 Task: Search one way flight ticket for 1 adult, 1 child, 1 infant in seat in premium economy from Lihue, Kauai: Lihue Airport to Greensboro: Piedmont Triad International Airport on 5-1-2023. Choice of flights is Alaska. Number of bags: 6 checked bags. Price is upto 76000. Outbound departure time preference is 20:45.
Action: Mouse moved to (238, 190)
Screenshot: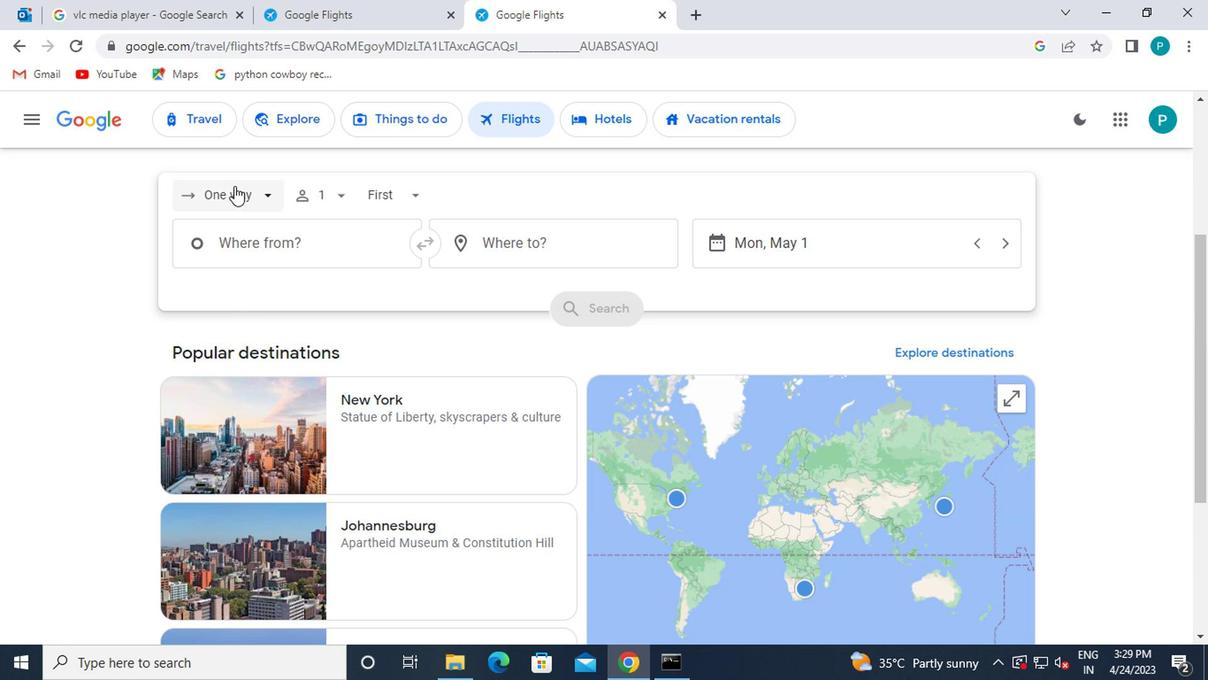
Action: Mouse pressed left at (238, 190)
Screenshot: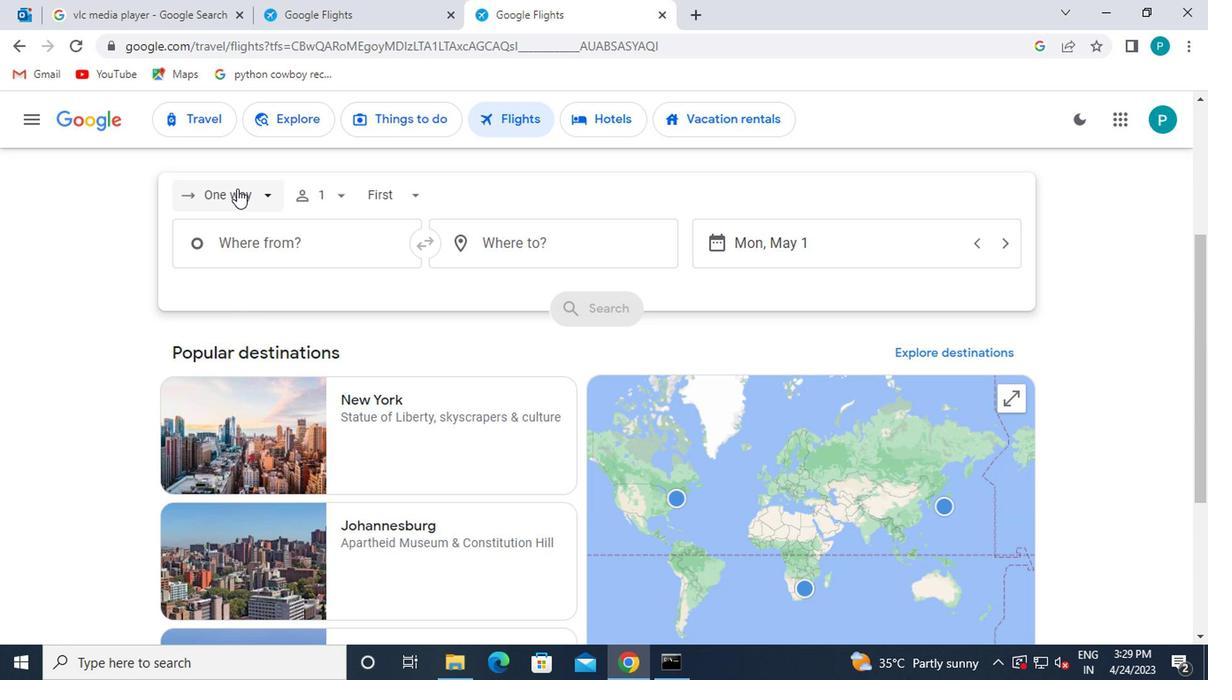 
Action: Mouse moved to (262, 285)
Screenshot: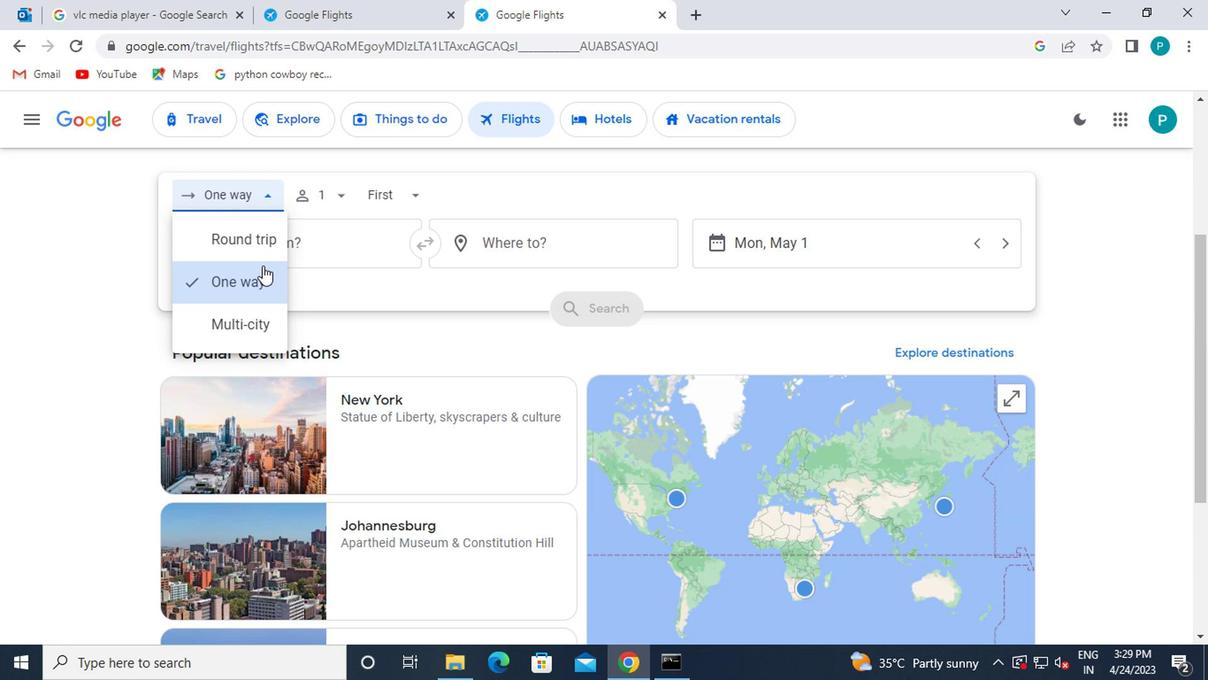 
Action: Mouse pressed left at (262, 285)
Screenshot: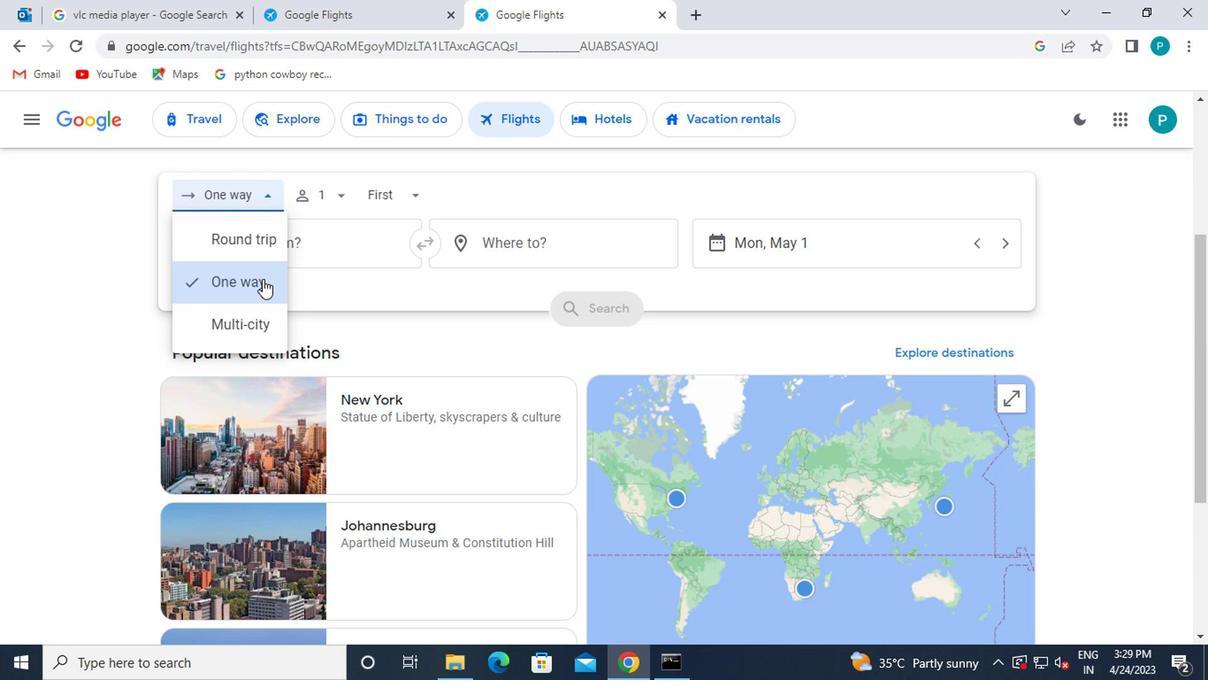
Action: Mouse moved to (331, 200)
Screenshot: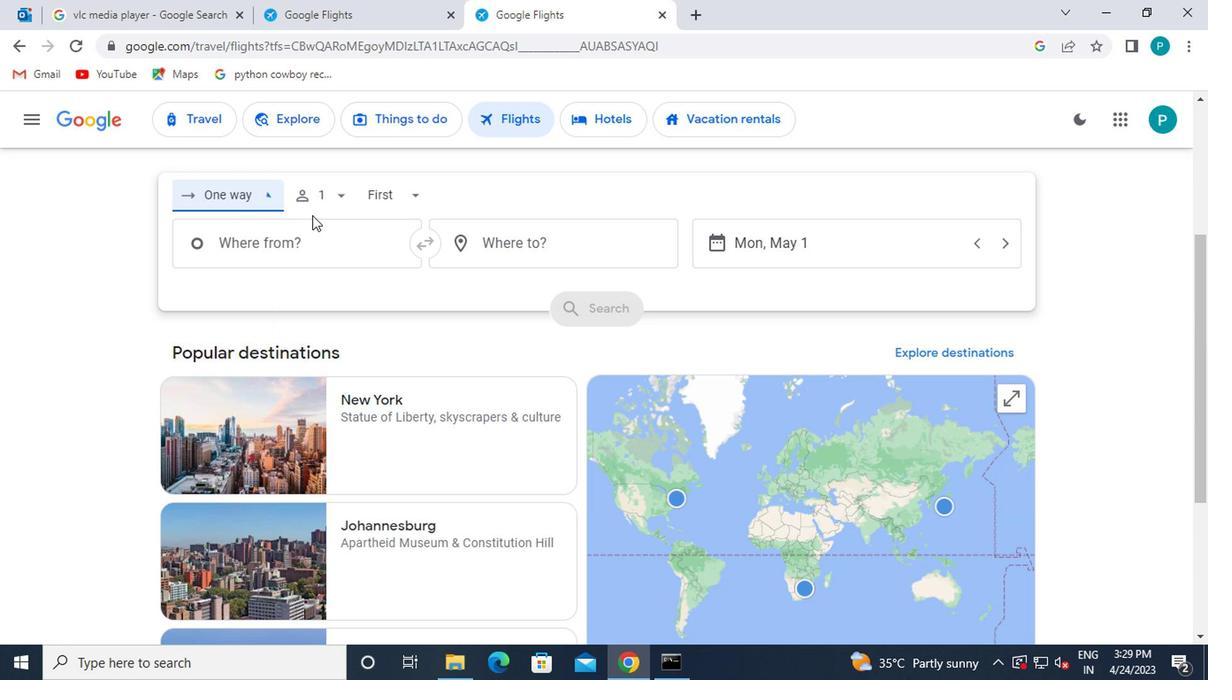 
Action: Mouse pressed left at (331, 200)
Screenshot: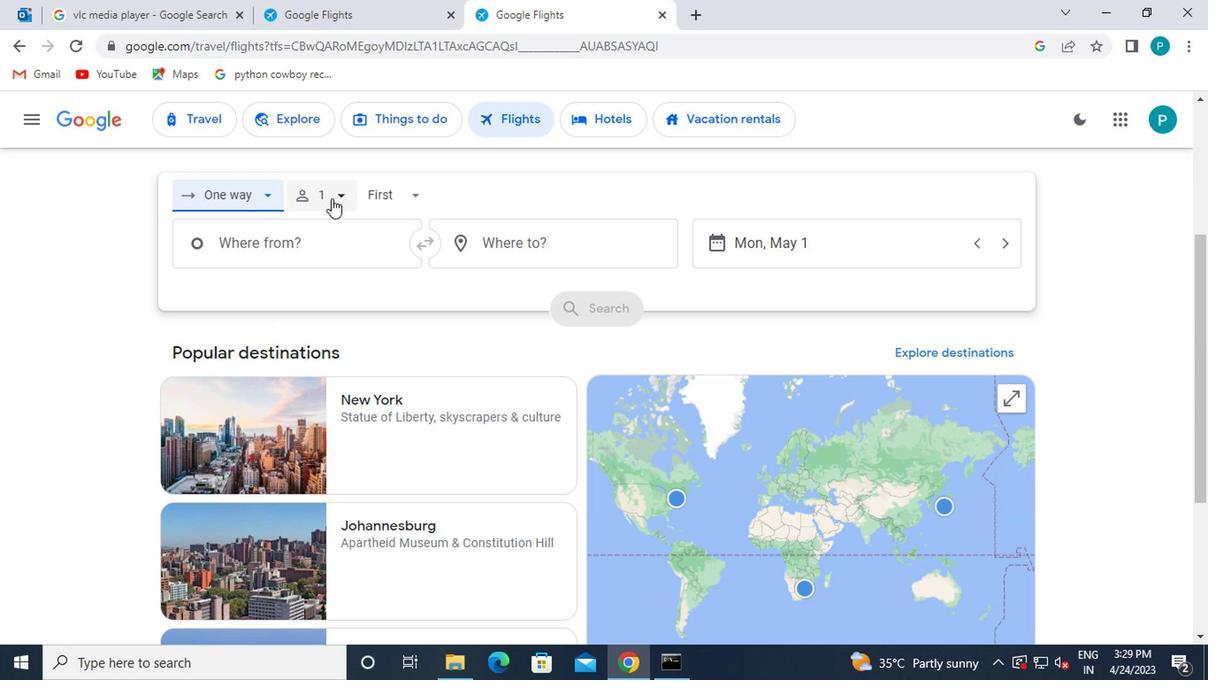 
Action: Mouse moved to (476, 289)
Screenshot: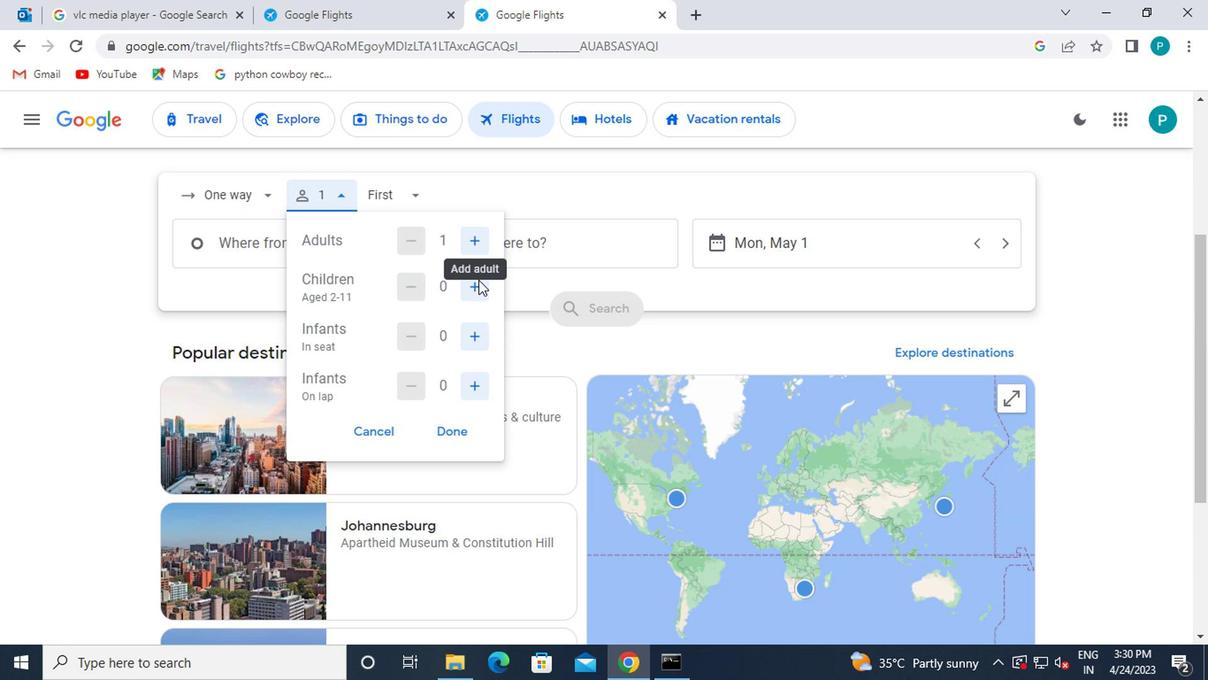 
Action: Mouse pressed left at (476, 289)
Screenshot: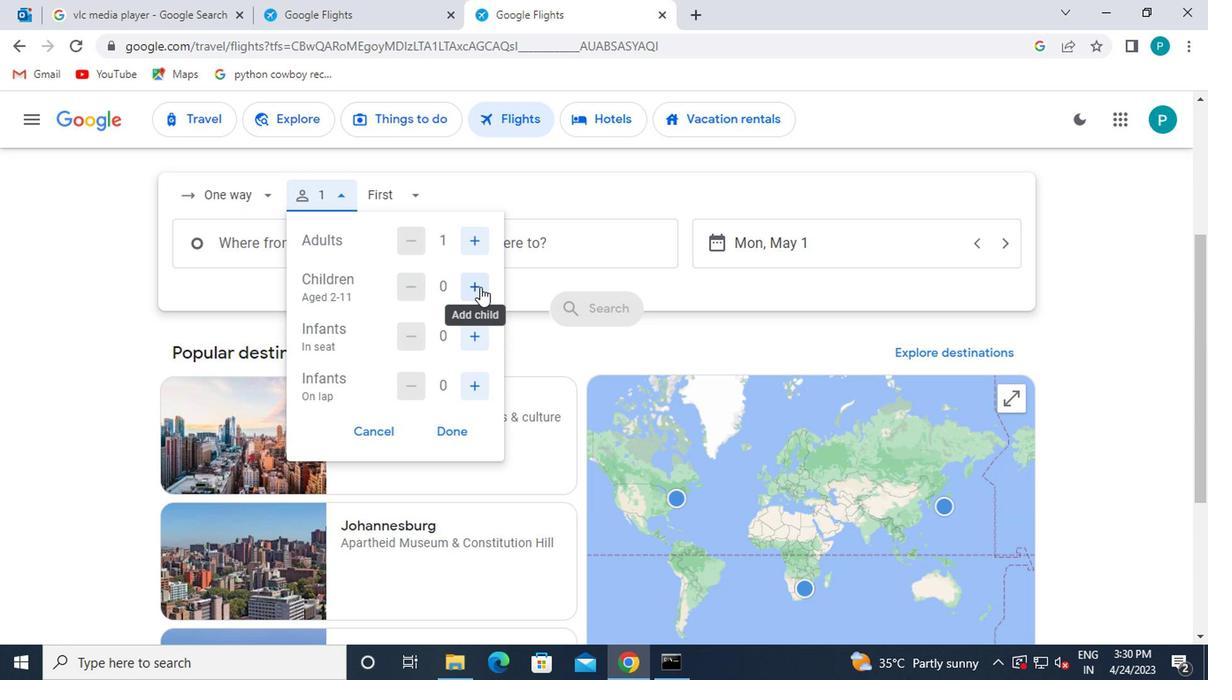 
Action: Mouse moved to (485, 332)
Screenshot: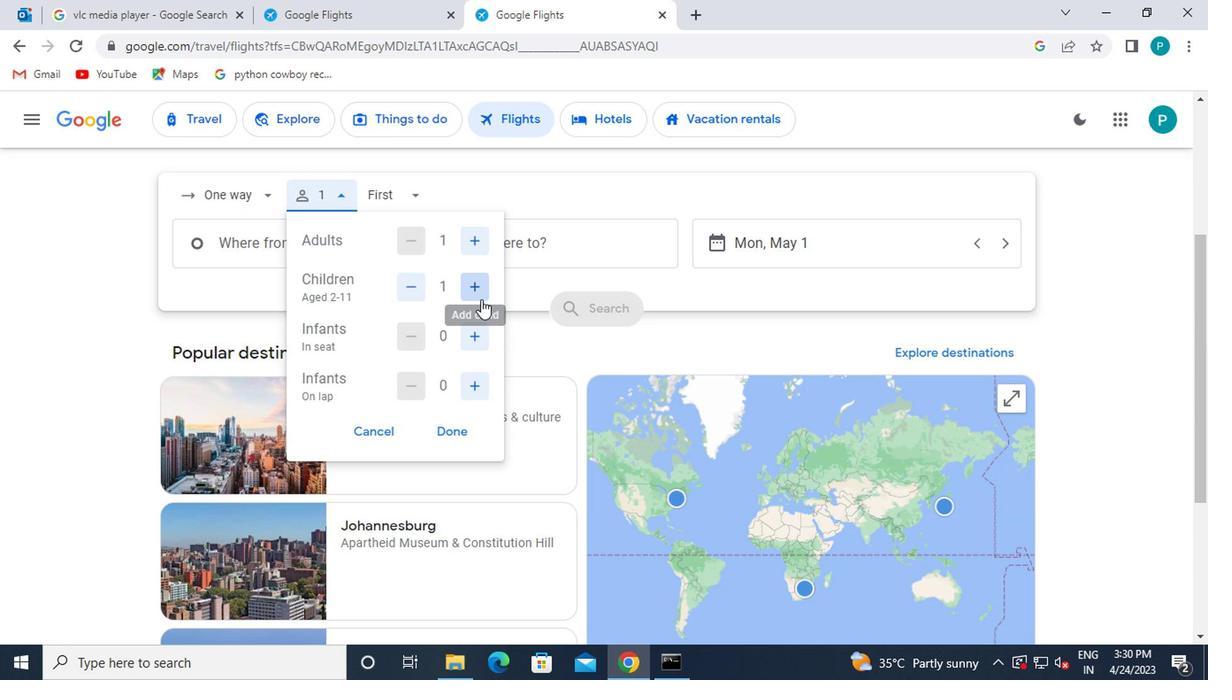 
Action: Mouse pressed left at (485, 332)
Screenshot: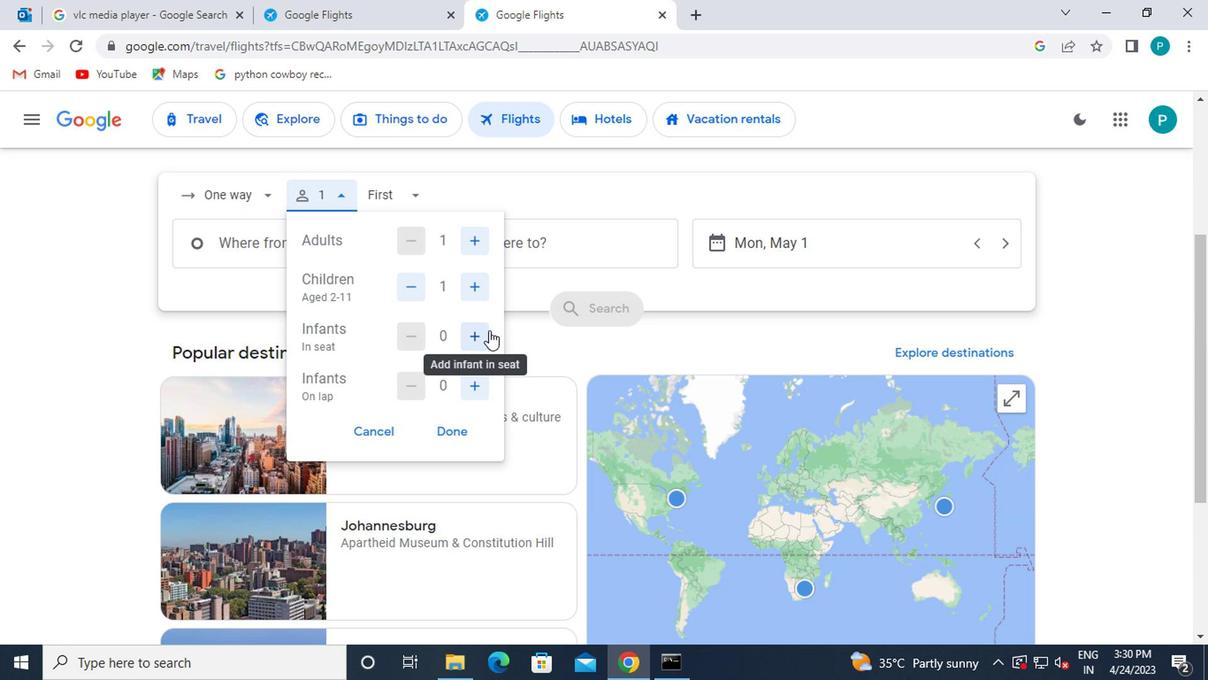 
Action: Mouse moved to (454, 428)
Screenshot: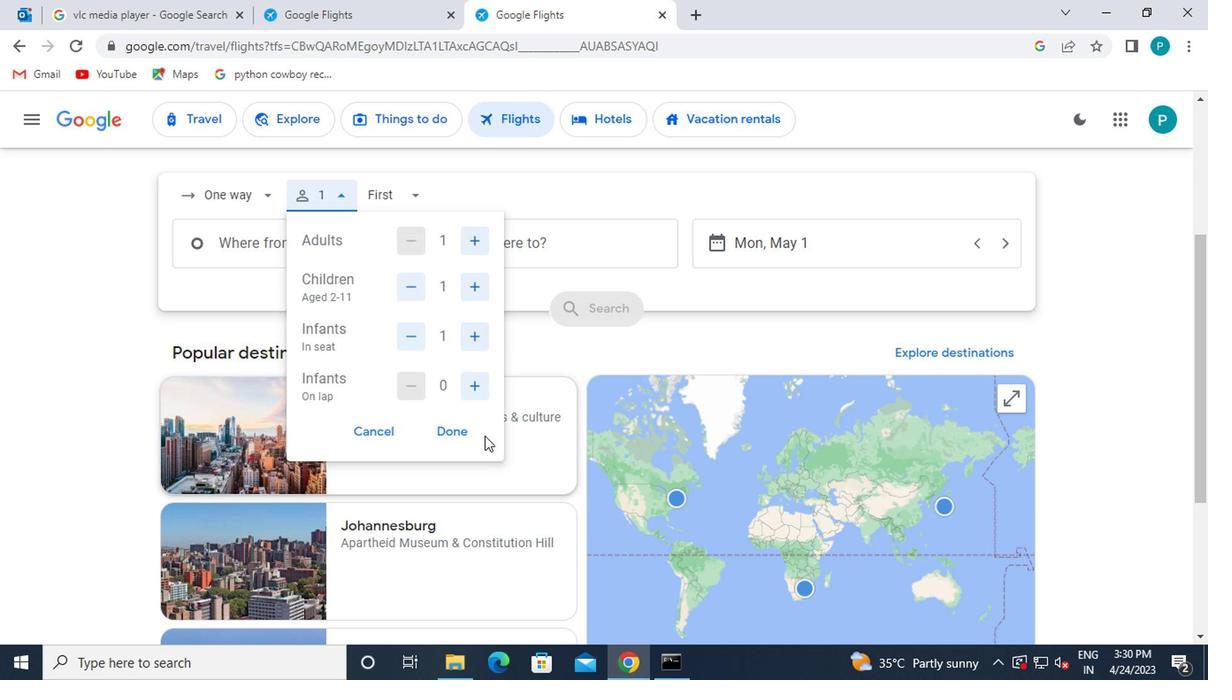 
Action: Mouse pressed left at (454, 428)
Screenshot: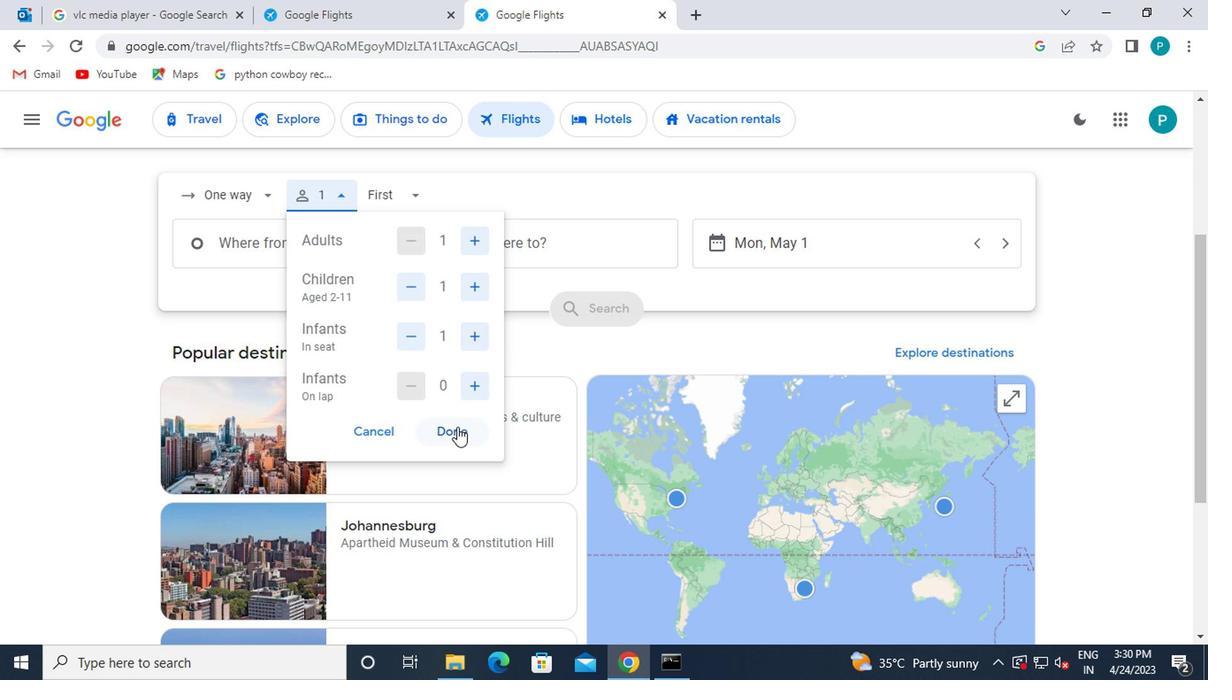 
Action: Mouse moved to (405, 183)
Screenshot: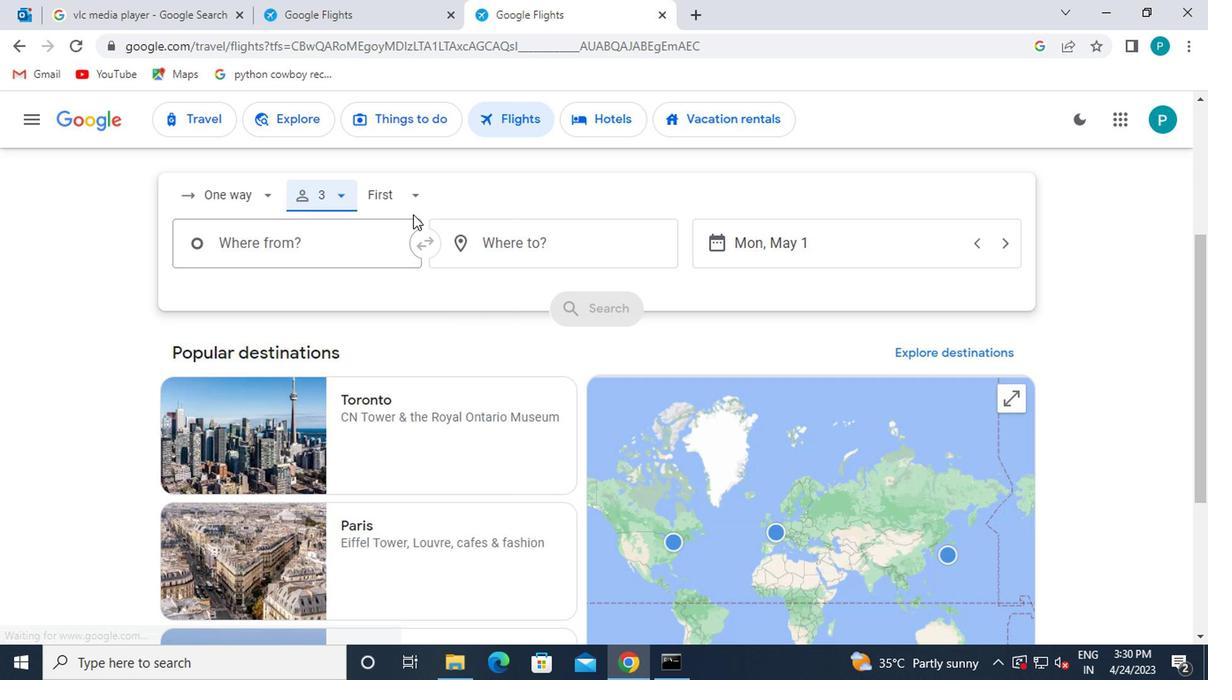 
Action: Mouse pressed left at (405, 183)
Screenshot: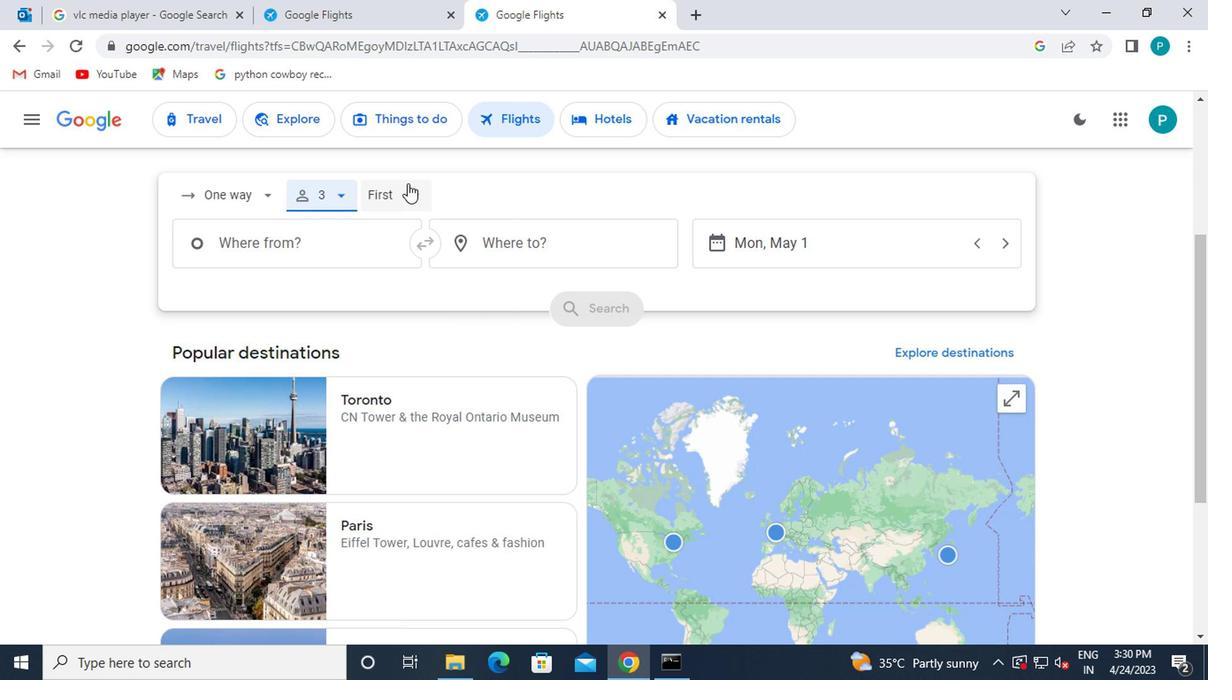 
Action: Mouse moved to (455, 276)
Screenshot: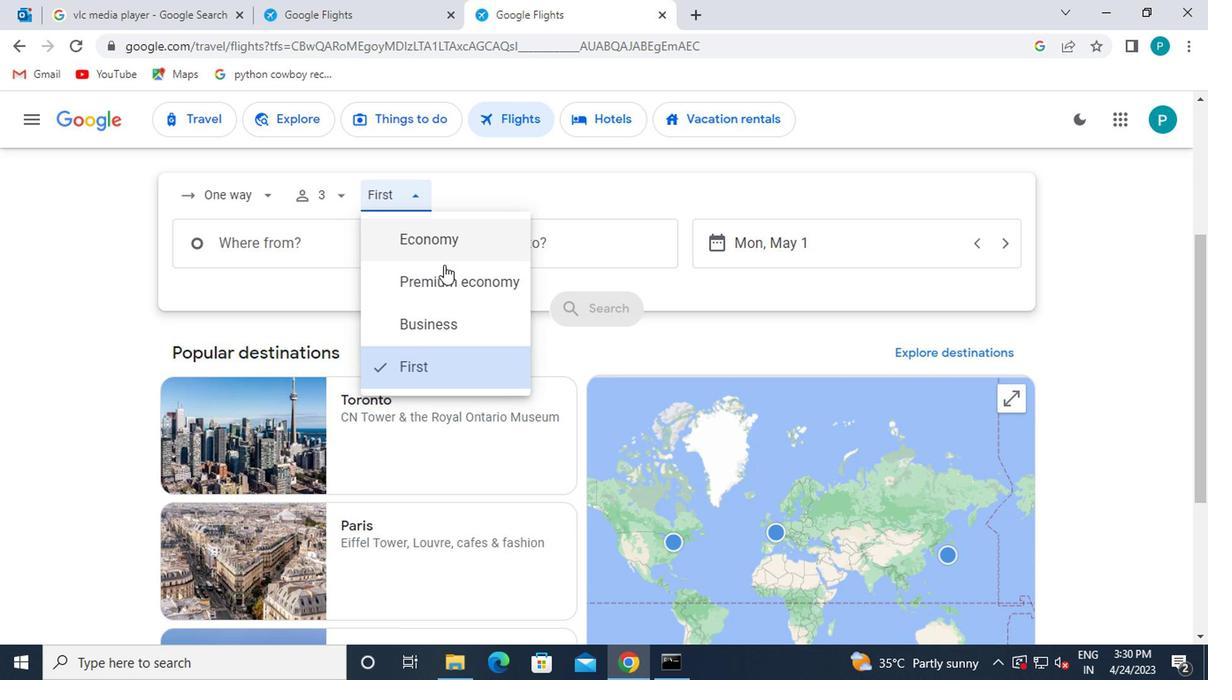 
Action: Mouse pressed left at (455, 276)
Screenshot: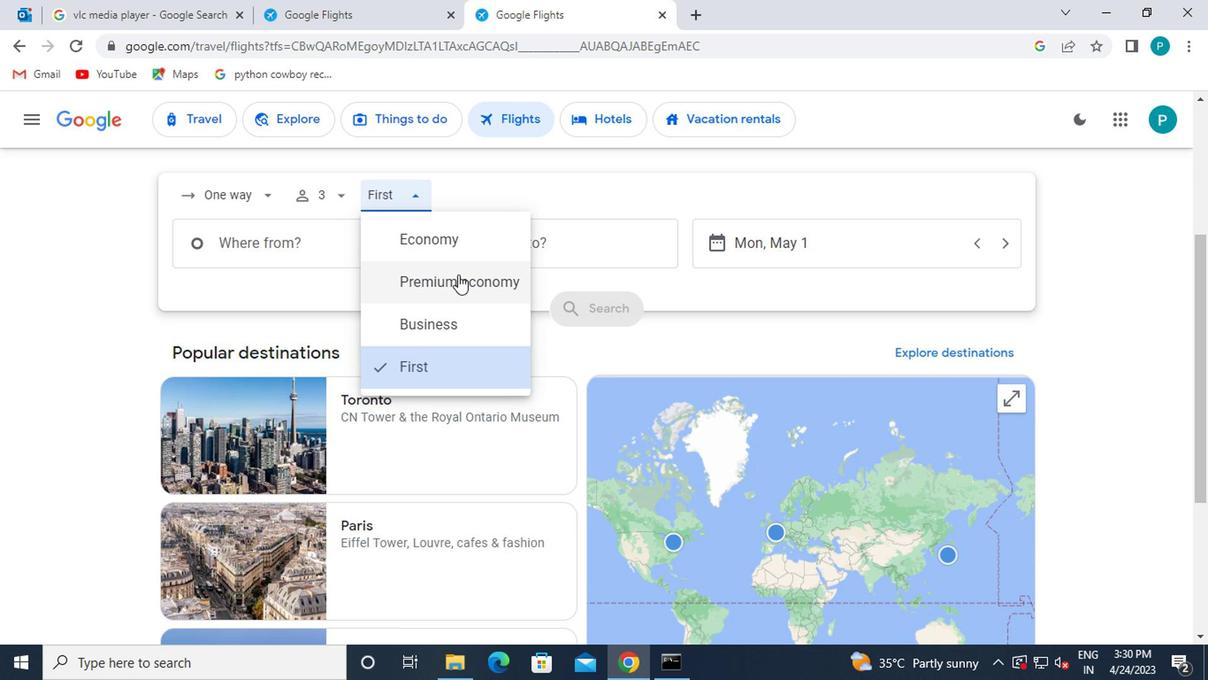 
Action: Mouse moved to (304, 241)
Screenshot: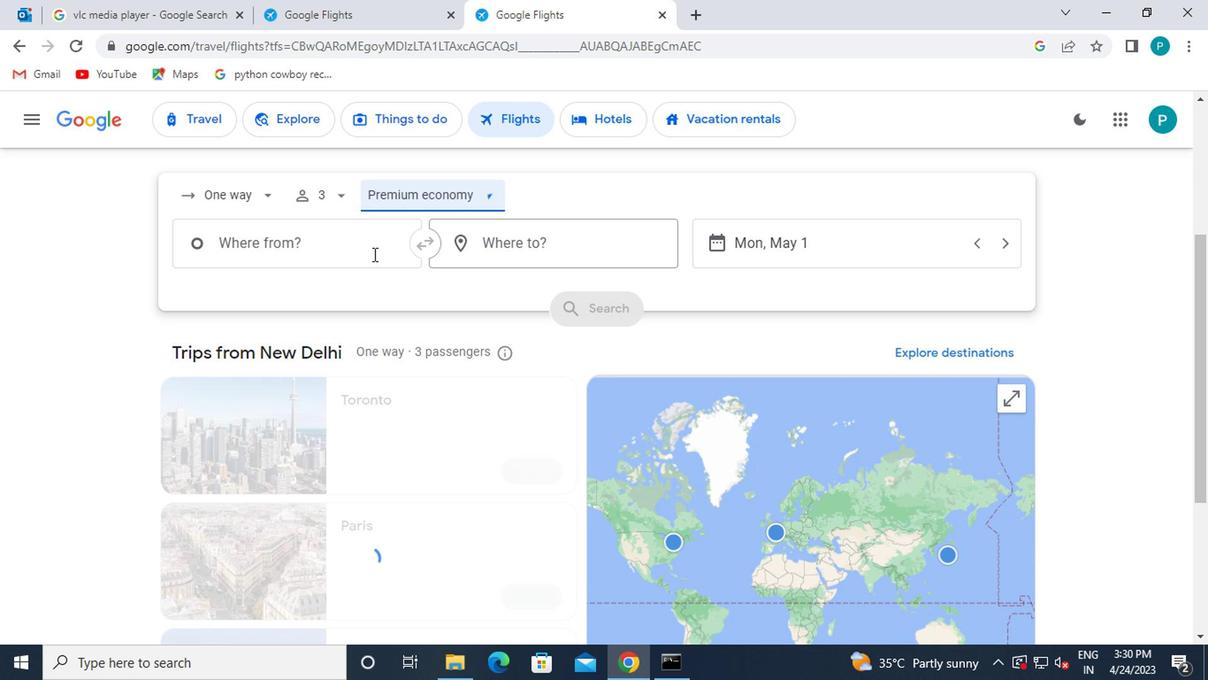 
Action: Mouse pressed left at (304, 241)
Screenshot: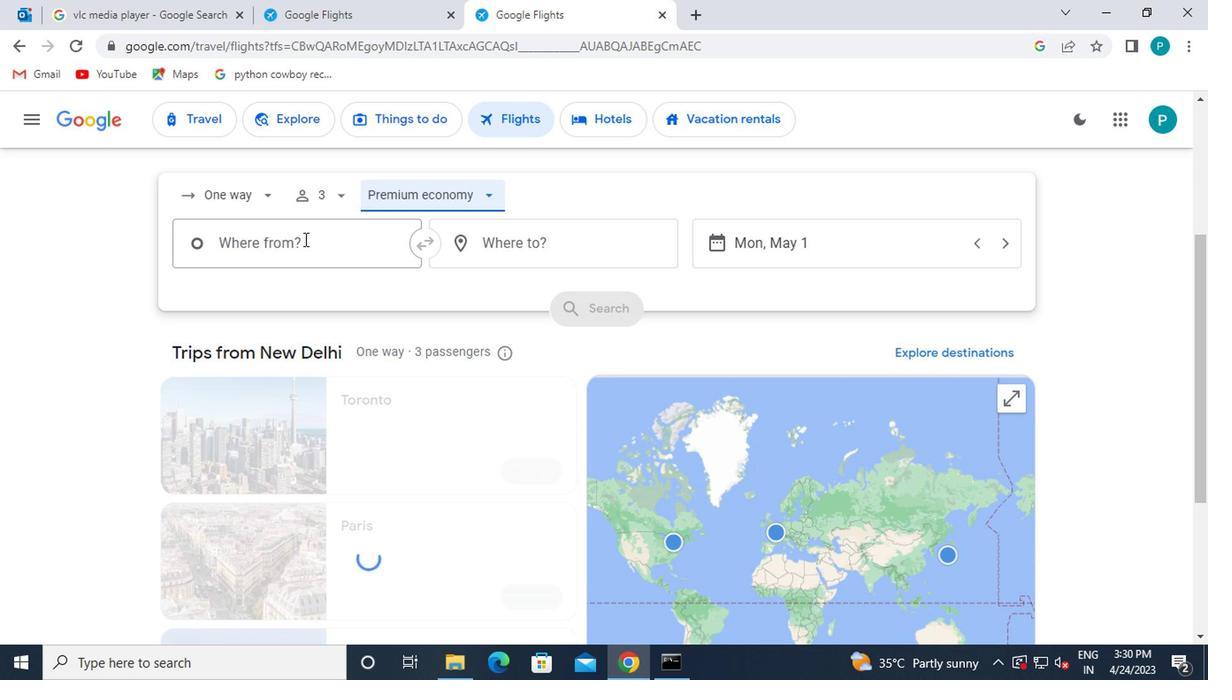 
Action: Key pressed <Key.caps_lock>l<Key.caps_lock>hue<Key.backspace><Key.backspace><Key.backspace>ihue
Screenshot: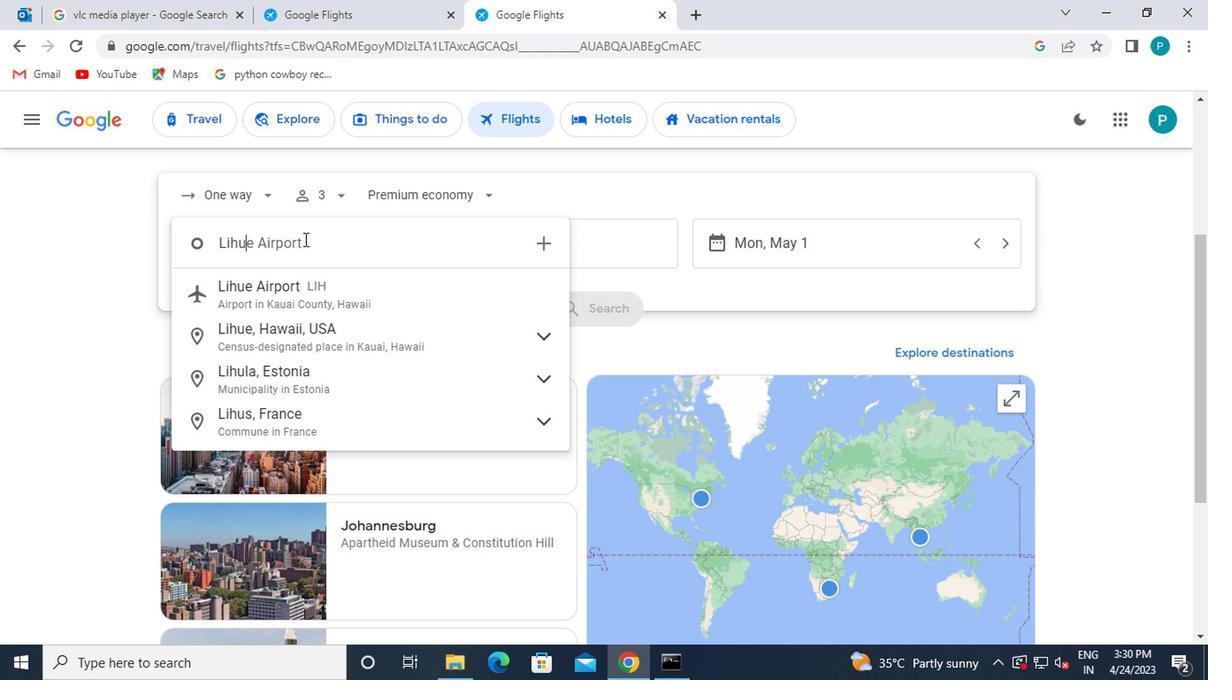 
Action: Mouse moved to (317, 295)
Screenshot: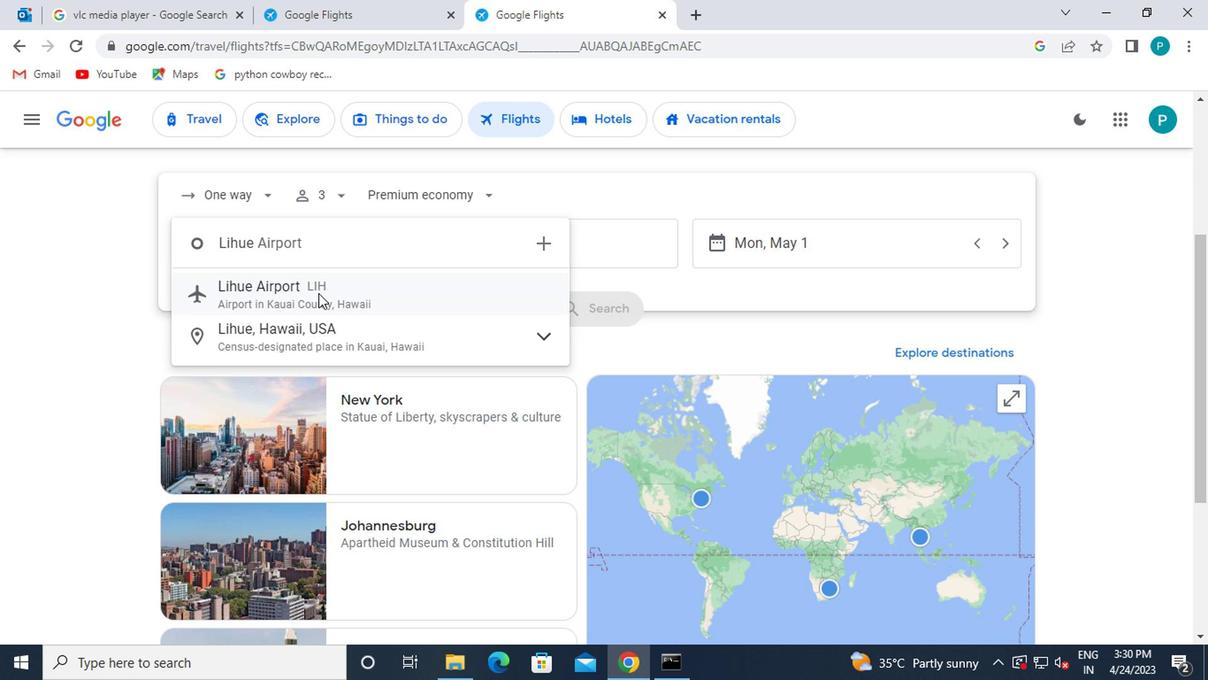 
Action: Mouse pressed left at (317, 295)
Screenshot: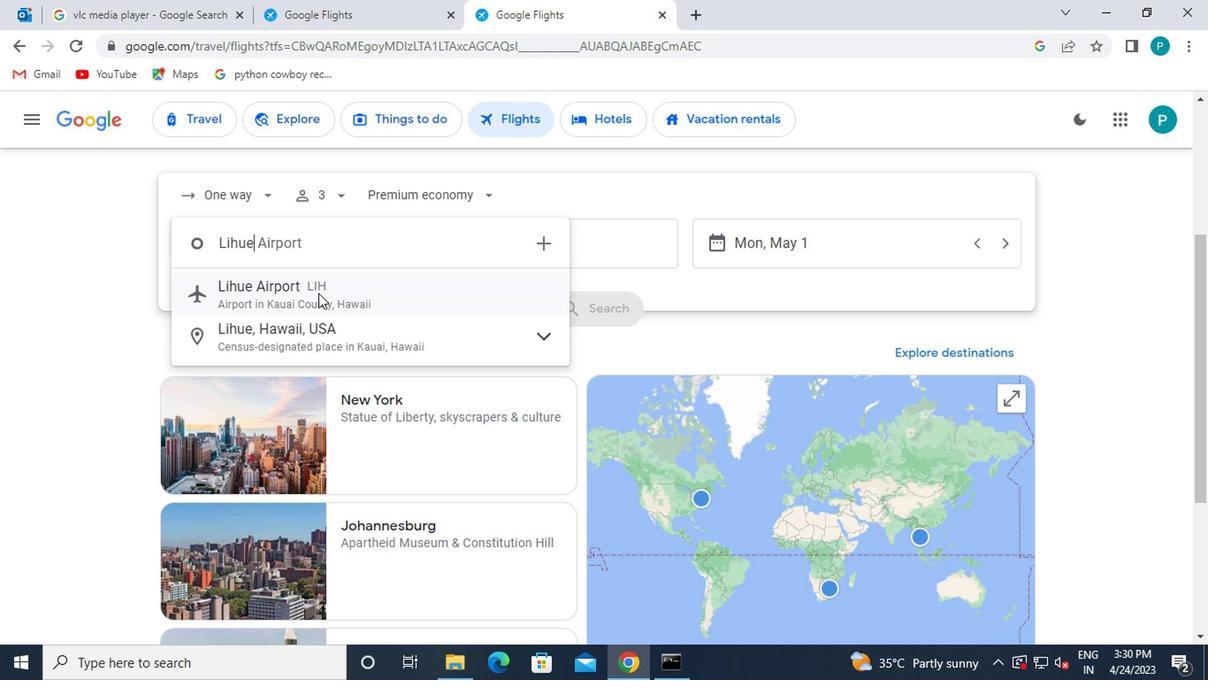 
Action: Mouse moved to (592, 251)
Screenshot: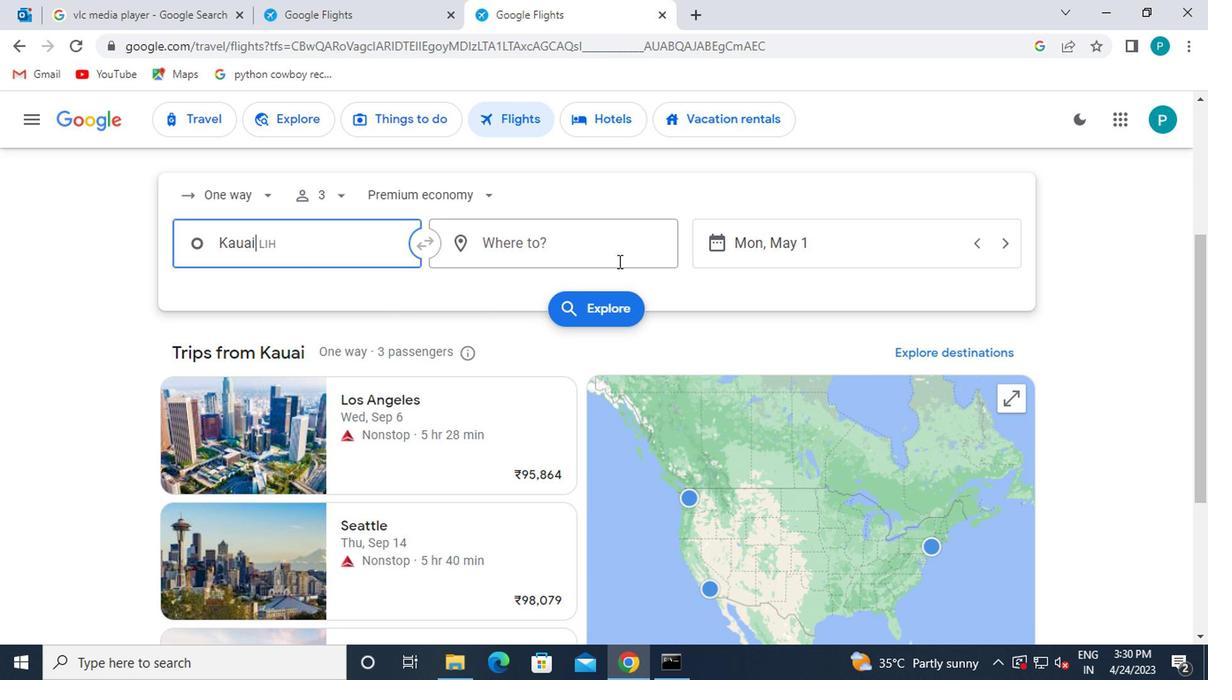 
Action: Mouse pressed left at (592, 251)
Screenshot: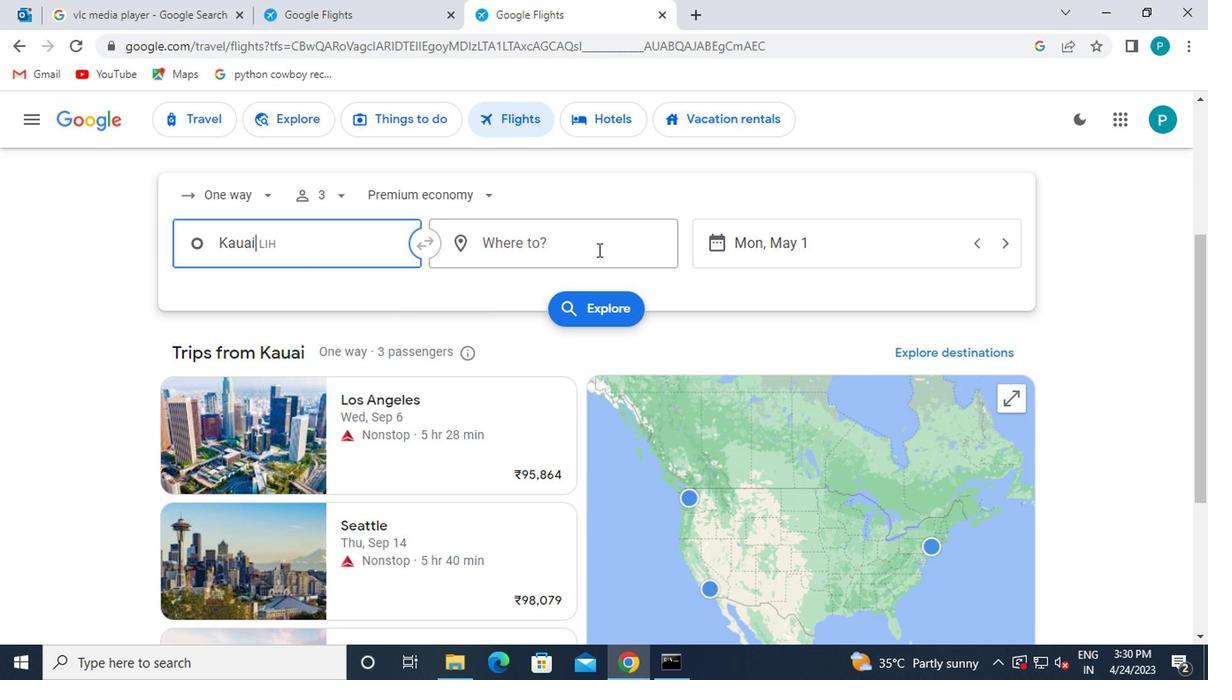 
Action: Mouse moved to (592, 249)
Screenshot: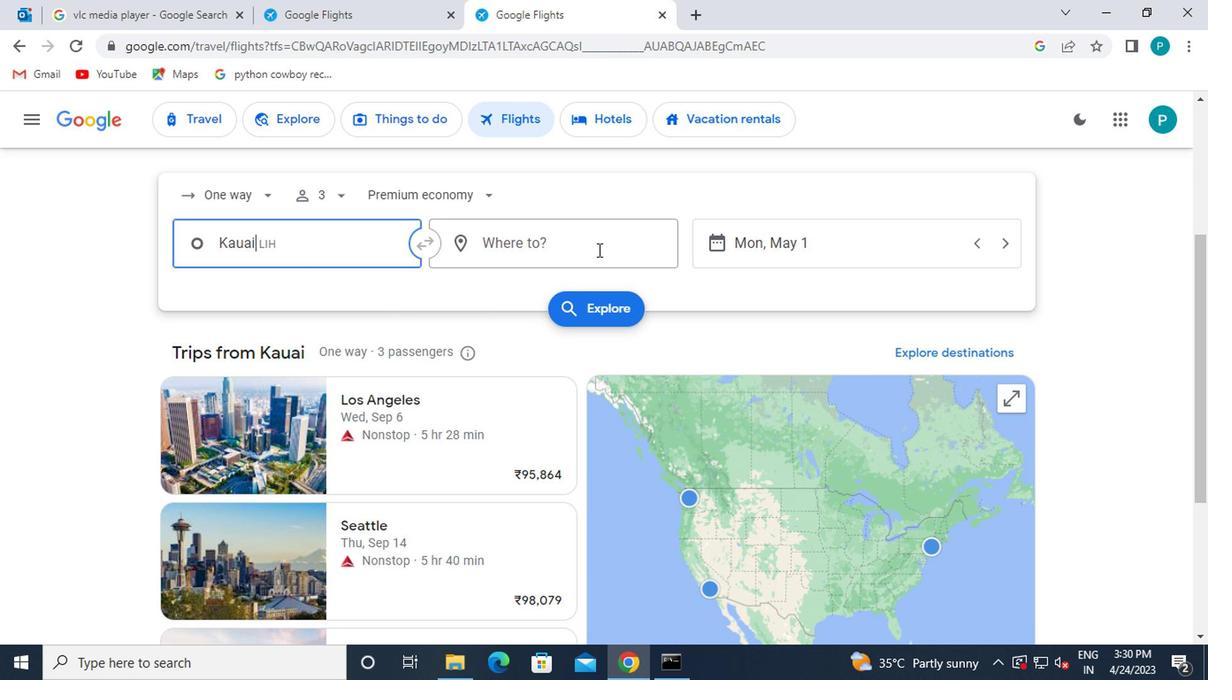 
Action: Key pressed greens
Screenshot: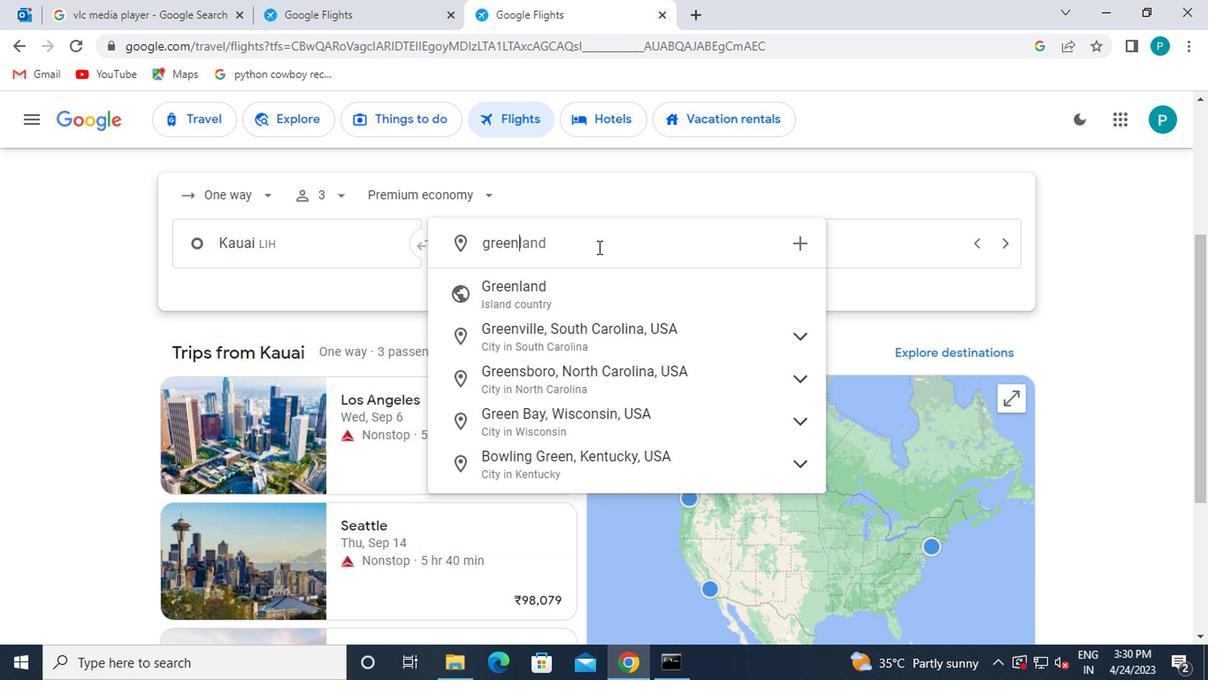 
Action: Mouse moved to (654, 345)
Screenshot: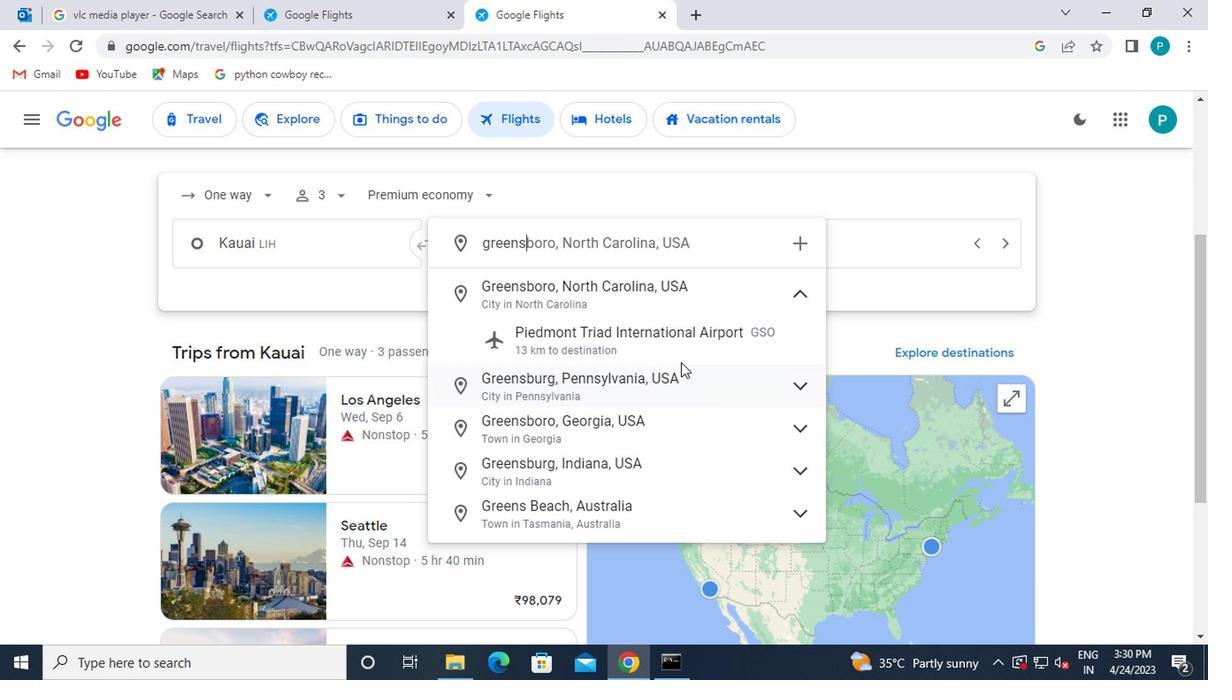 
Action: Mouse pressed left at (654, 345)
Screenshot: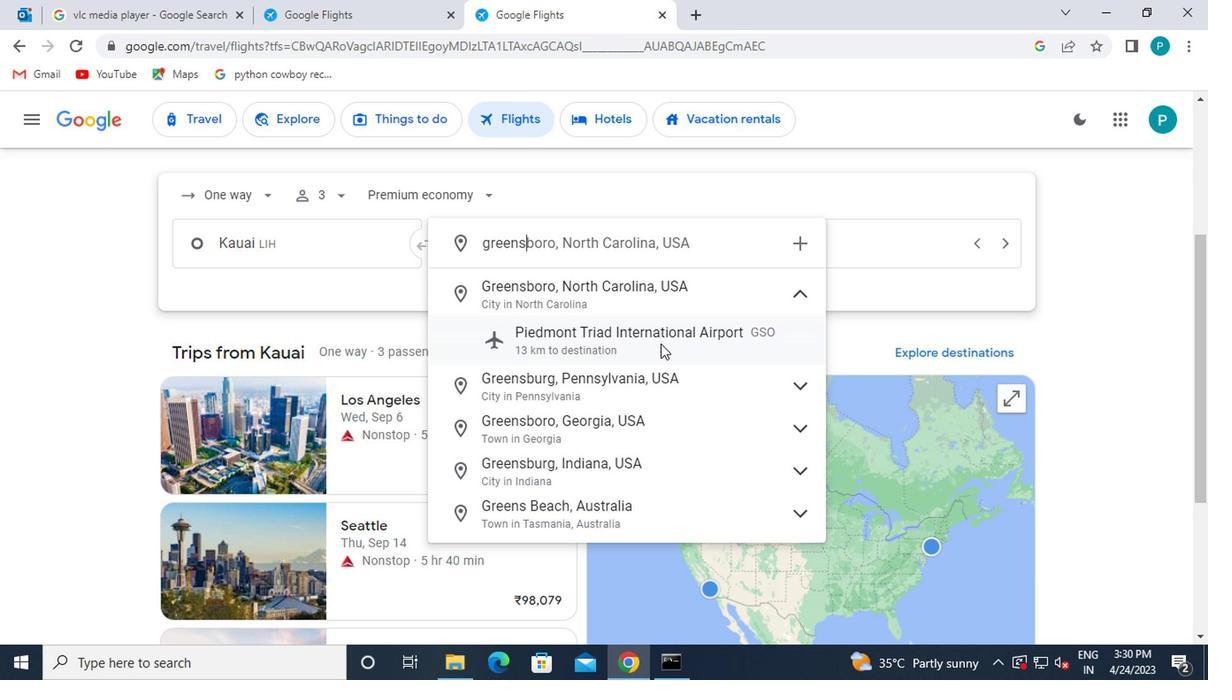 
Action: Mouse moved to (816, 253)
Screenshot: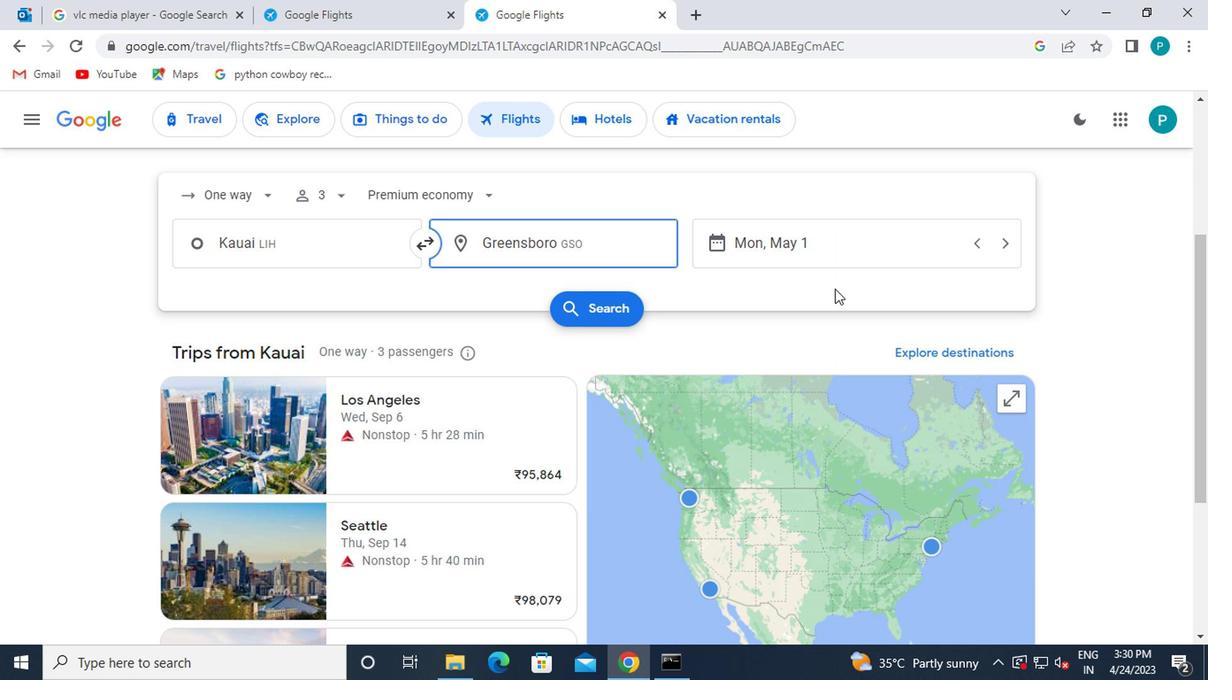 
Action: Mouse pressed left at (816, 253)
Screenshot: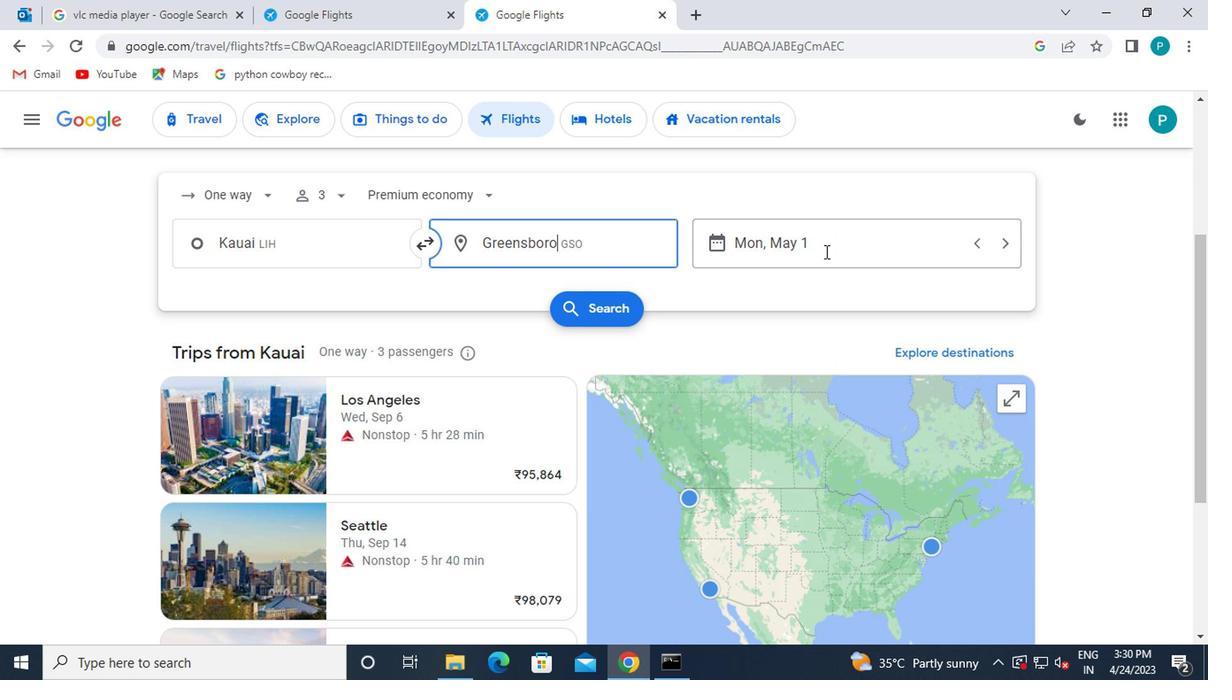 
Action: Mouse moved to (783, 321)
Screenshot: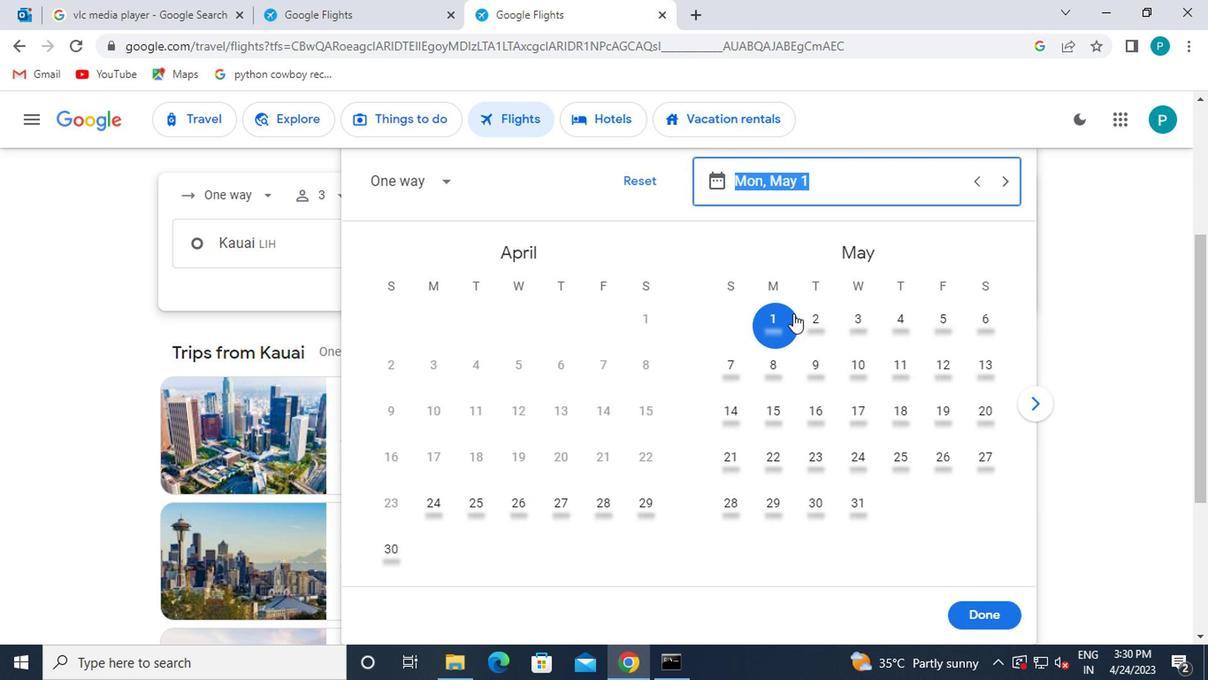 
Action: Mouse pressed left at (783, 321)
Screenshot: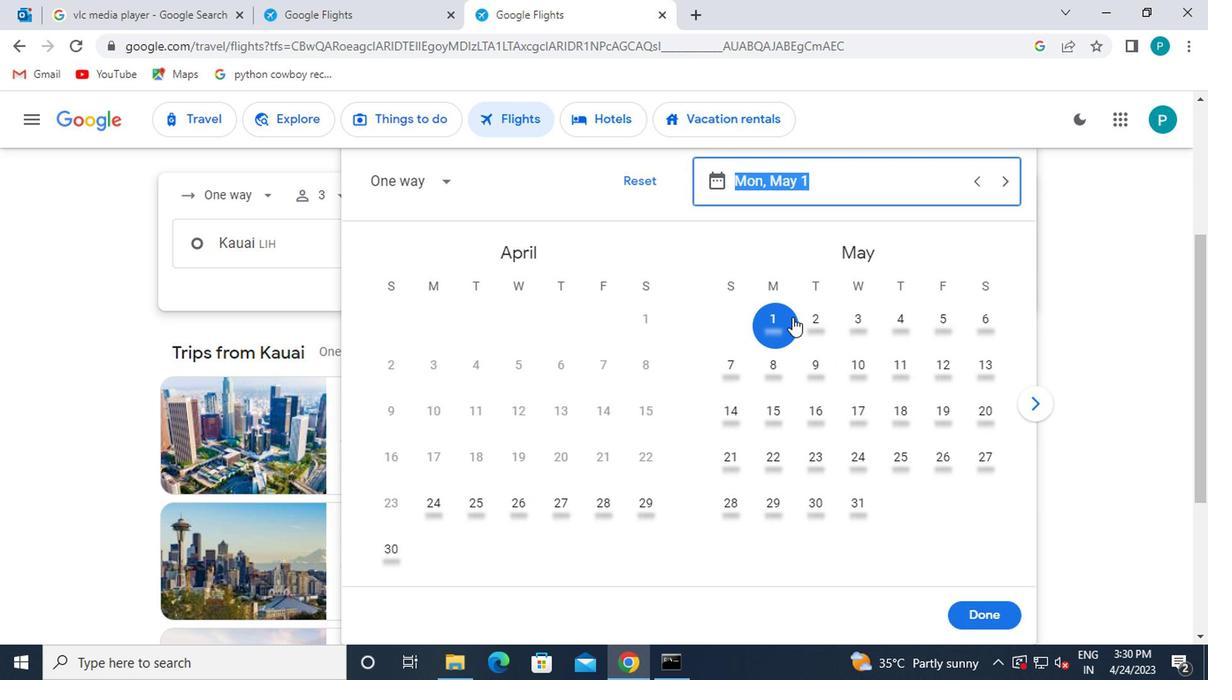 
Action: Mouse moved to (982, 625)
Screenshot: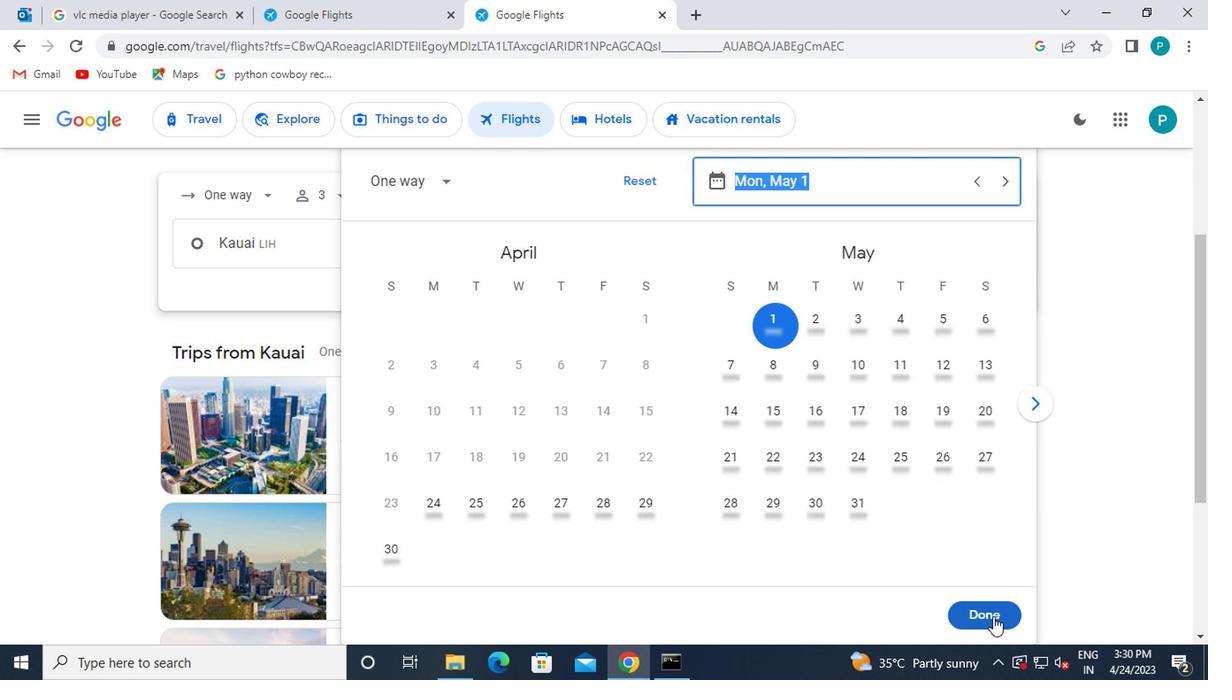 
Action: Mouse pressed left at (982, 625)
Screenshot: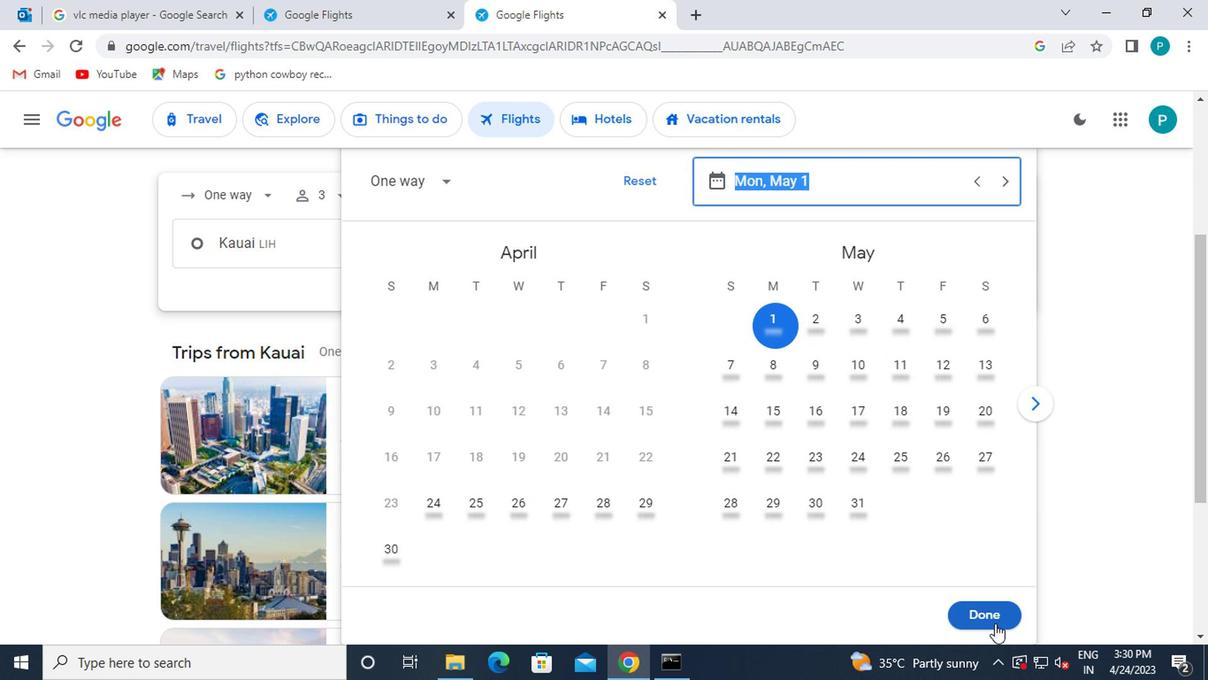 
Action: Mouse moved to (589, 323)
Screenshot: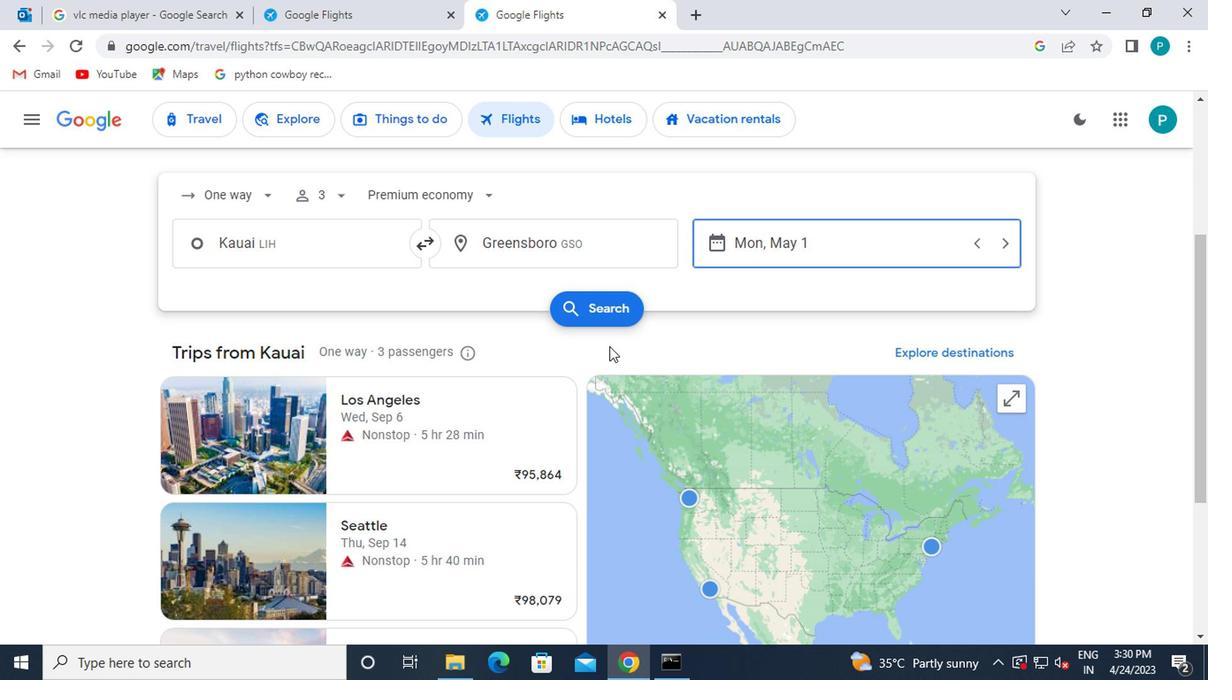 
Action: Mouse pressed left at (589, 323)
Screenshot: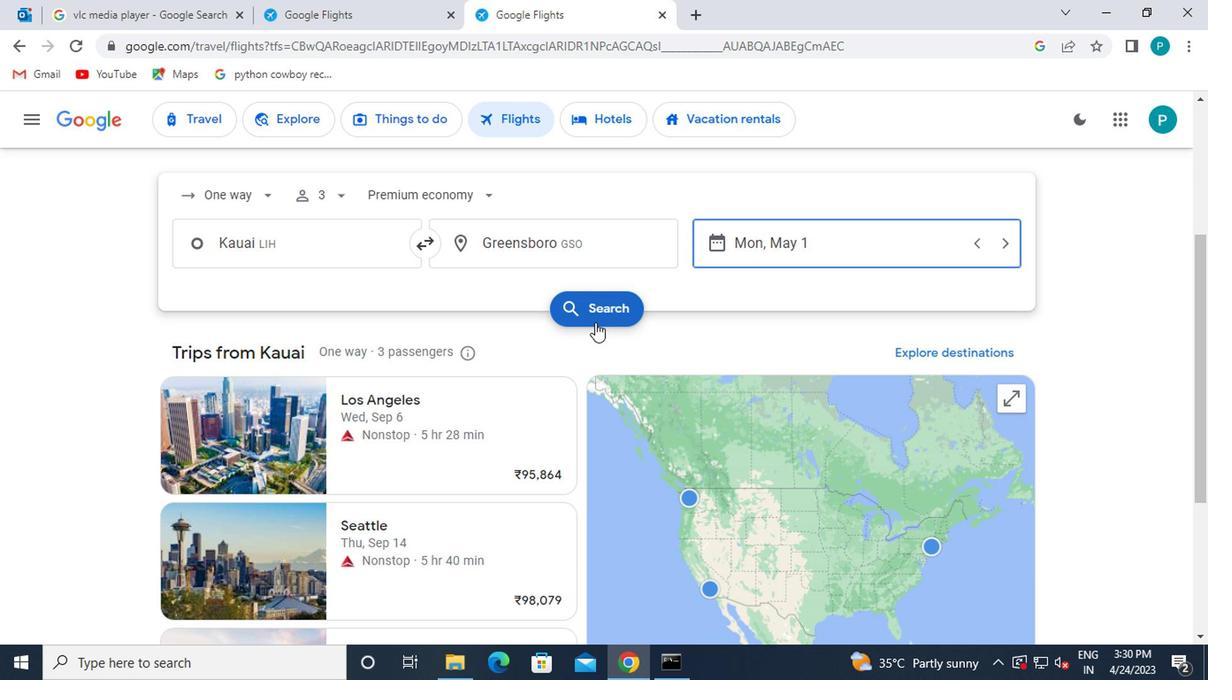 
Action: Mouse moved to (236, 288)
Screenshot: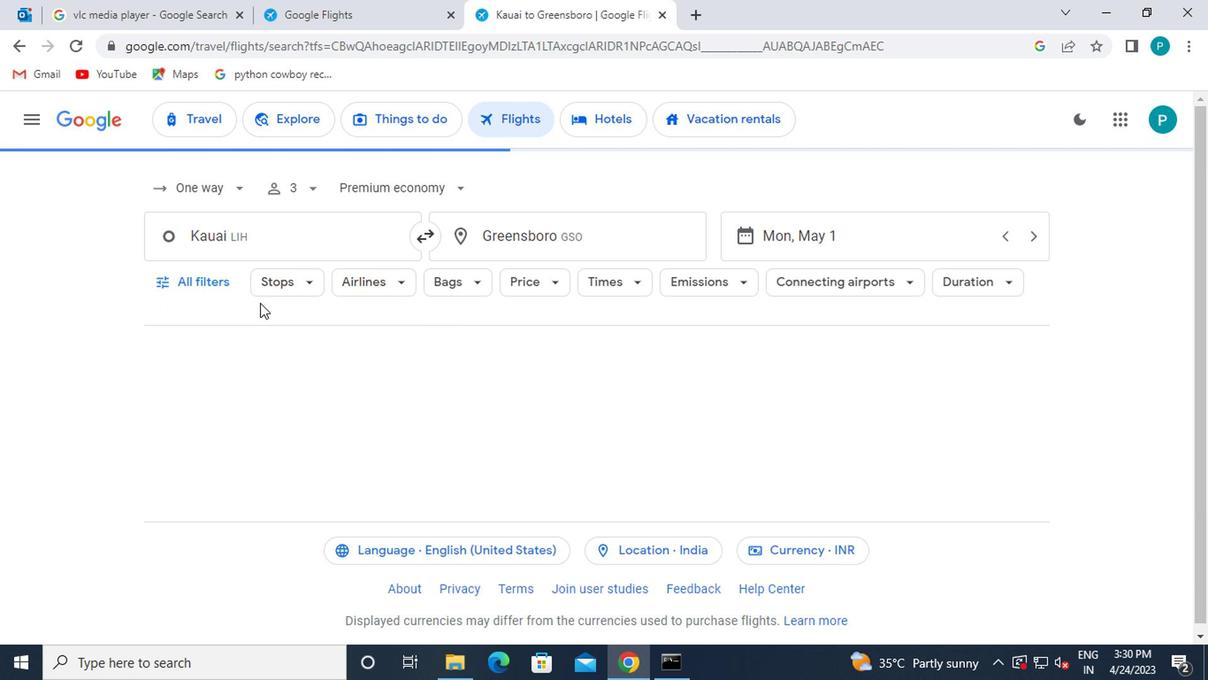 
Action: Mouse pressed left at (236, 288)
Screenshot: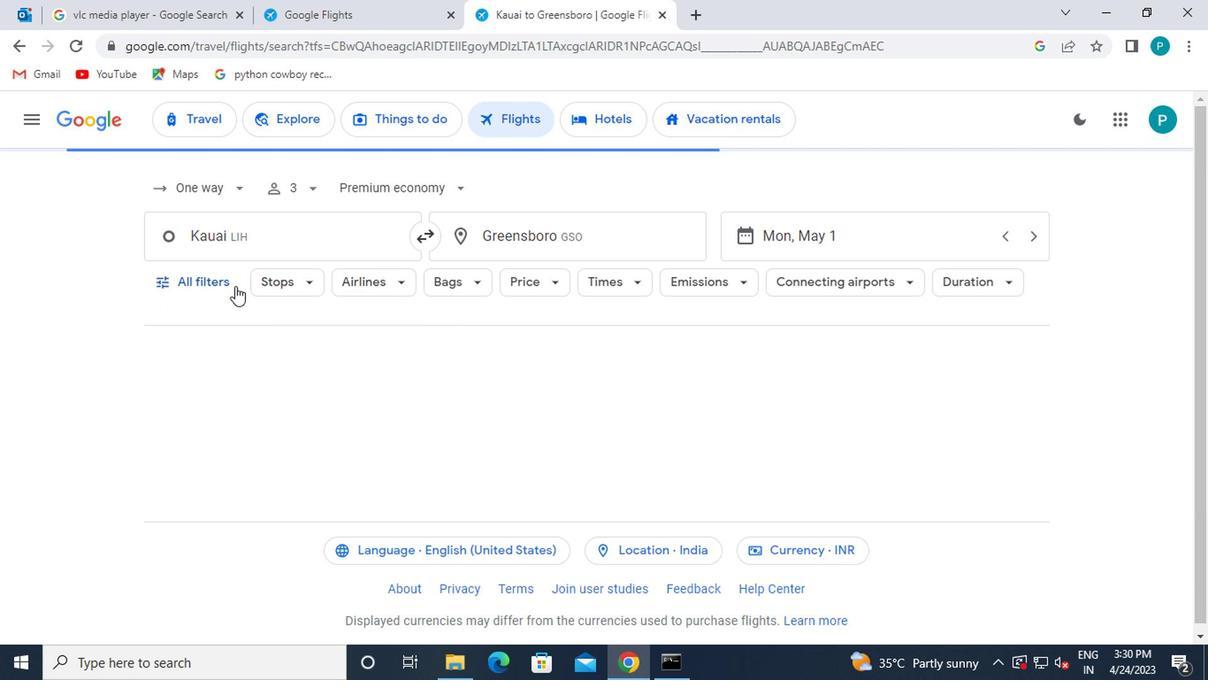 
Action: Mouse moved to (262, 375)
Screenshot: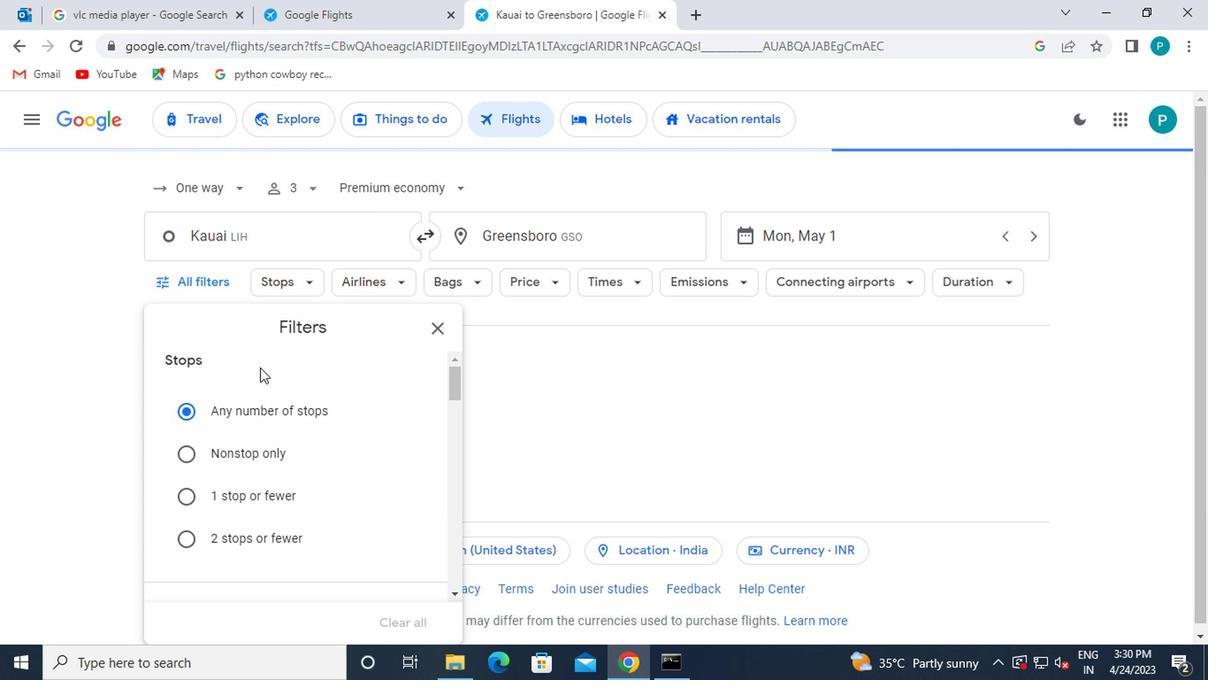 
Action: Mouse scrolled (262, 374) with delta (0, -1)
Screenshot: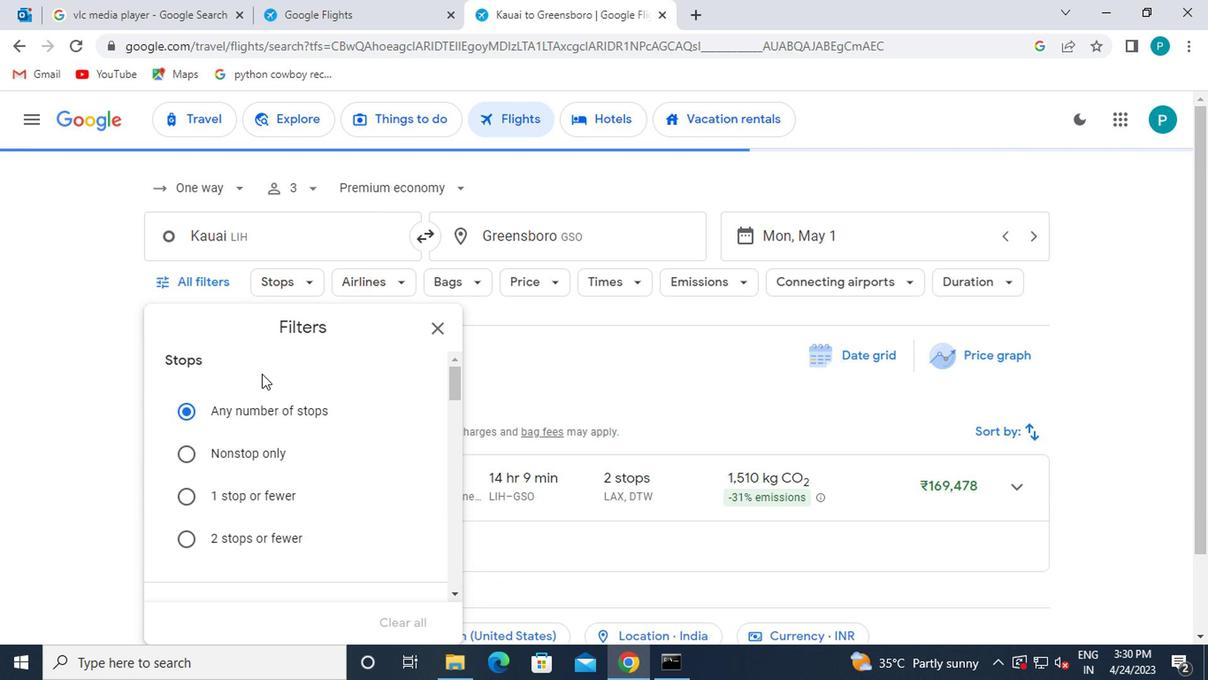 
Action: Mouse moved to (268, 365)
Screenshot: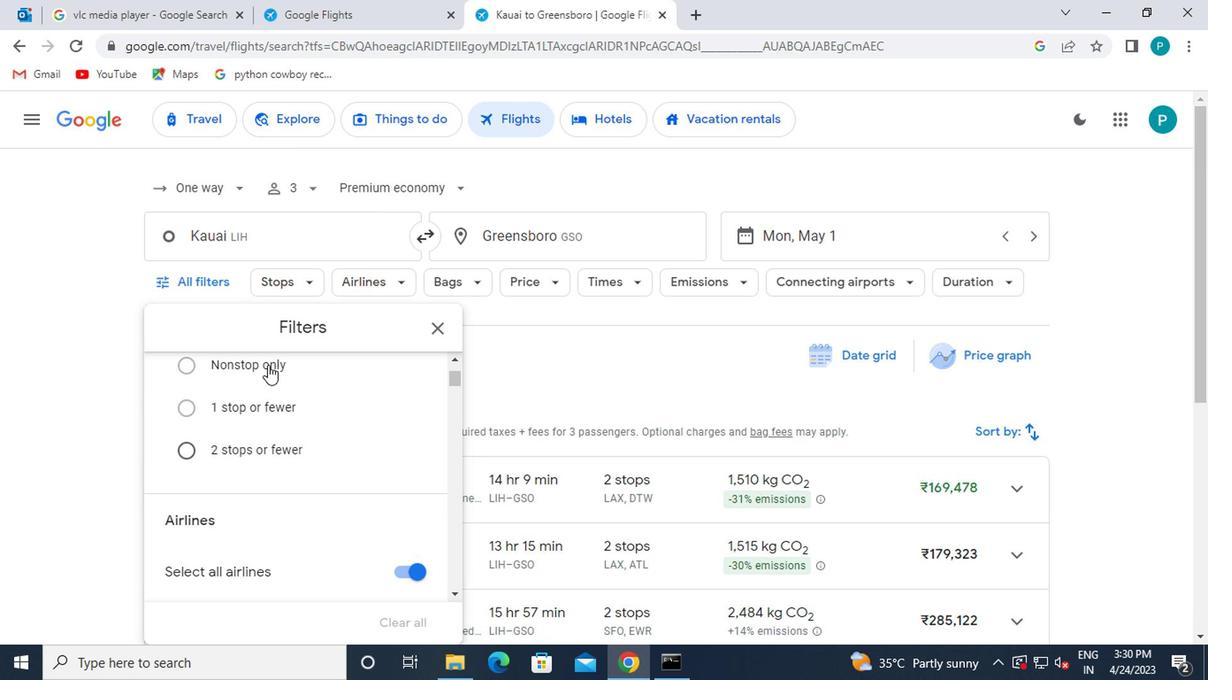 
Action: Mouse scrolled (268, 363) with delta (0, -1)
Screenshot: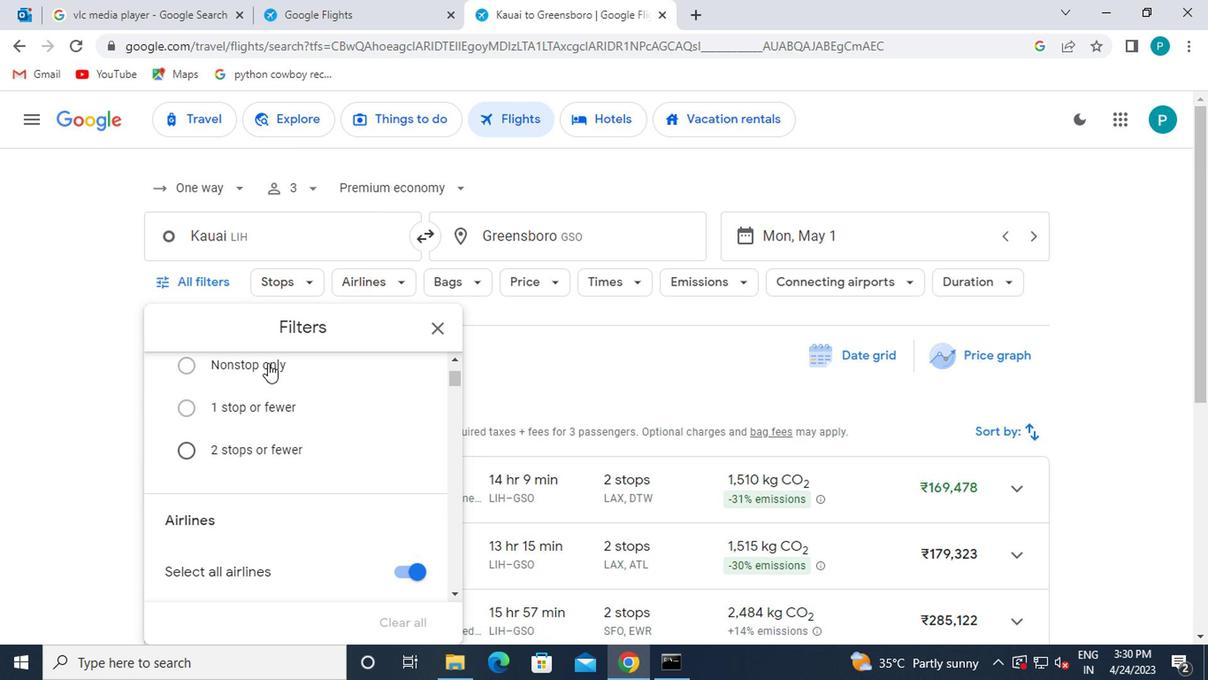 
Action: Mouse moved to (275, 391)
Screenshot: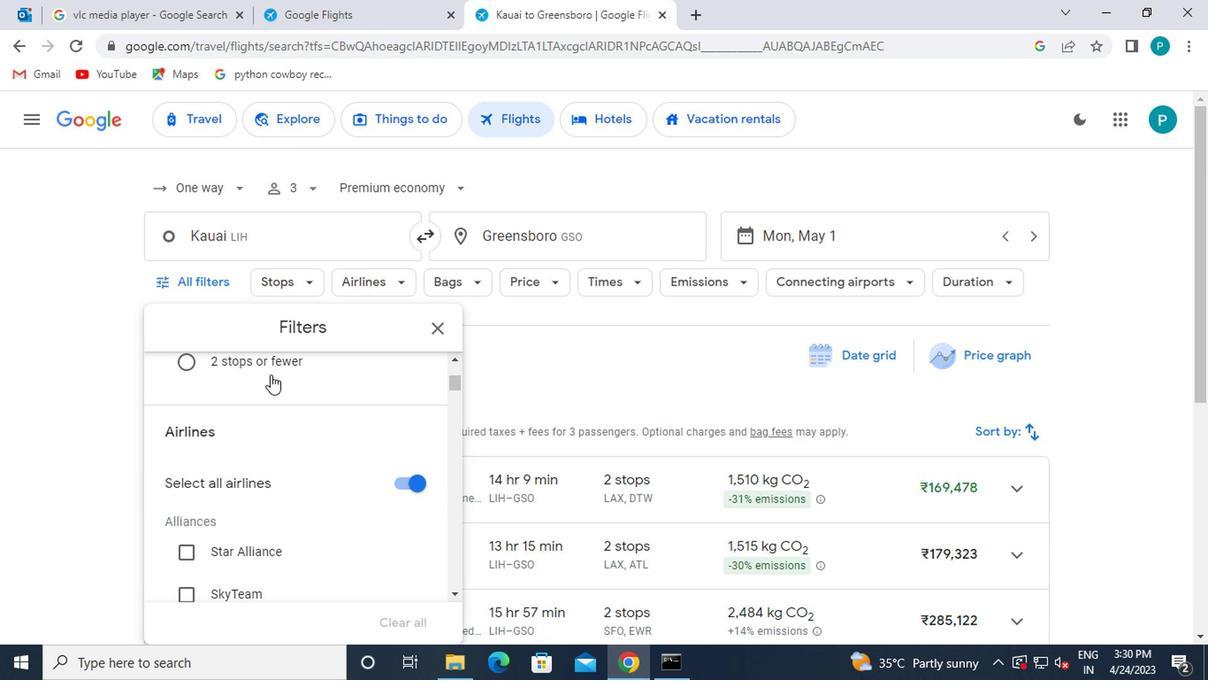 
Action: Mouse scrolled (275, 389) with delta (0, -1)
Screenshot: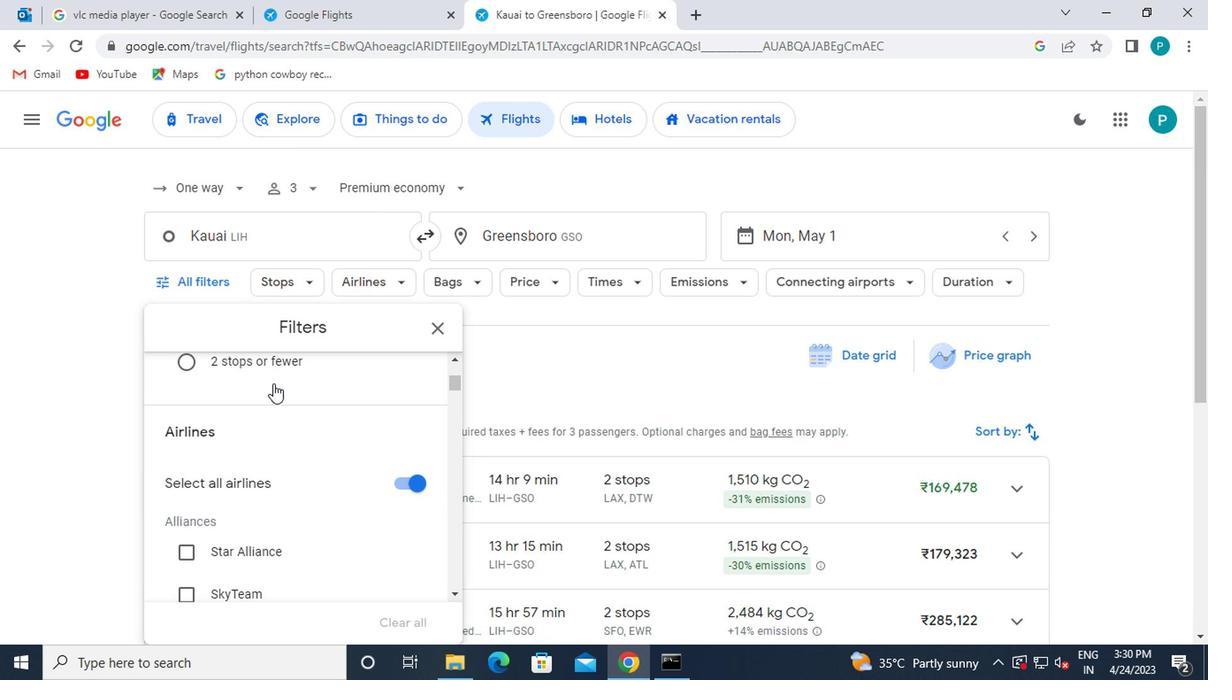 
Action: Mouse scrolled (275, 389) with delta (0, -1)
Screenshot: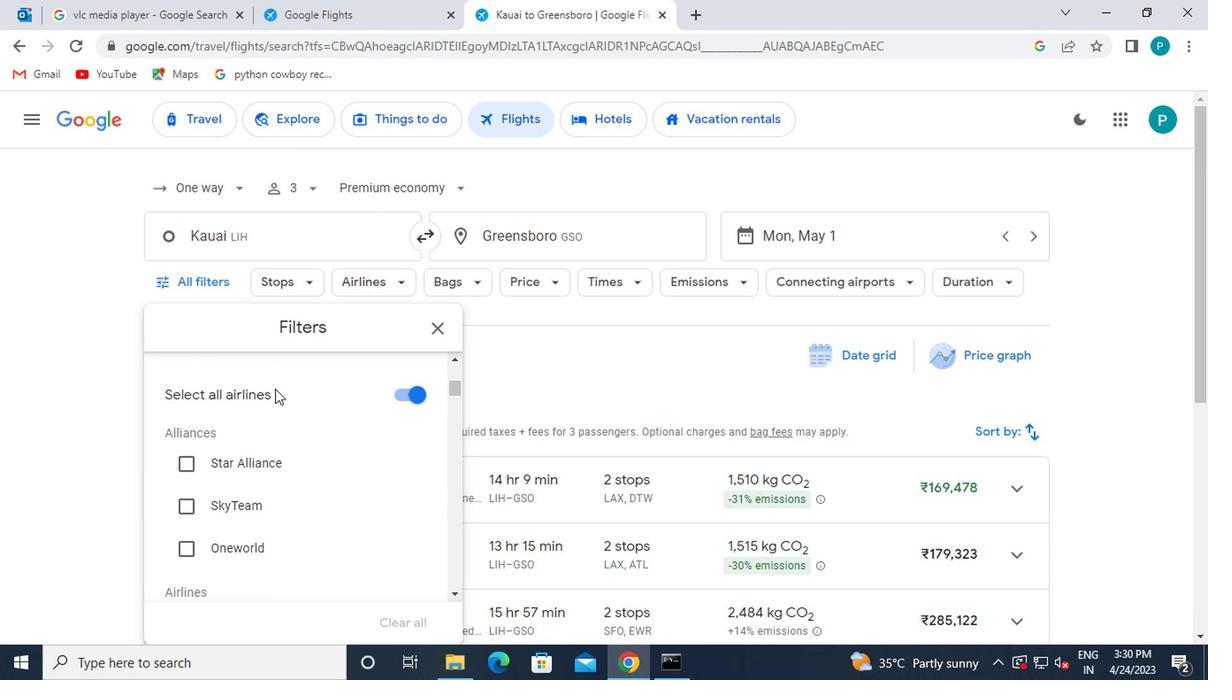 
Action: Mouse scrolled (275, 389) with delta (0, -1)
Screenshot: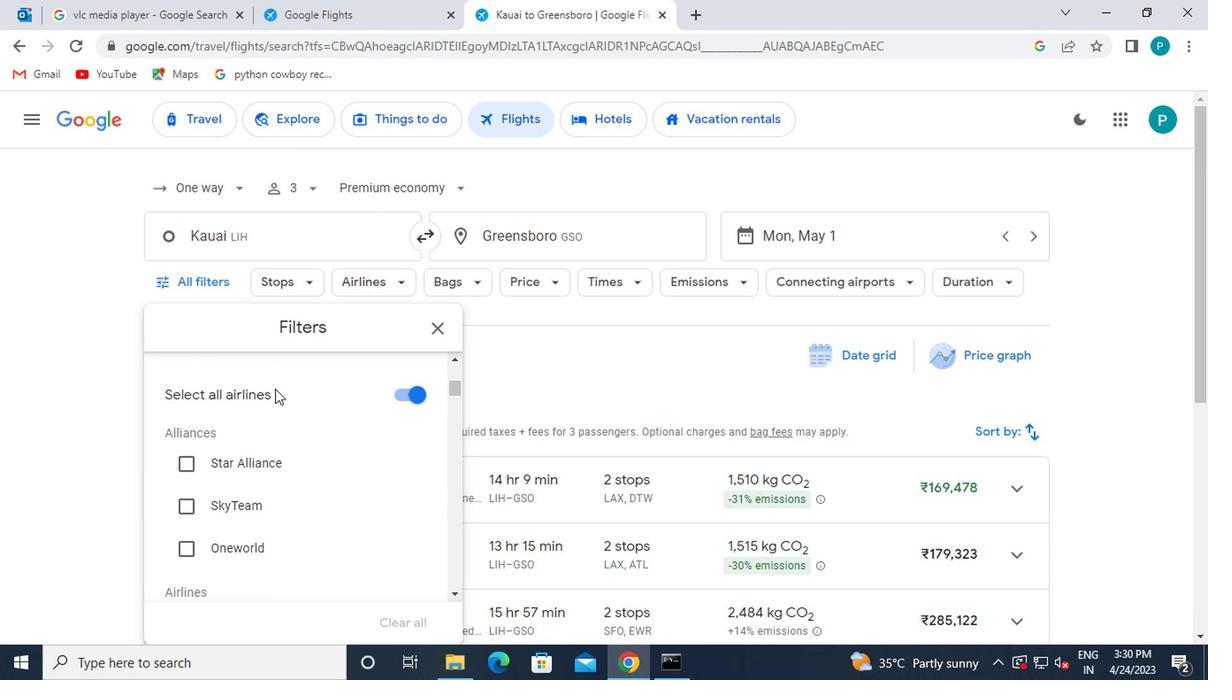 
Action: Mouse moved to (396, 444)
Screenshot: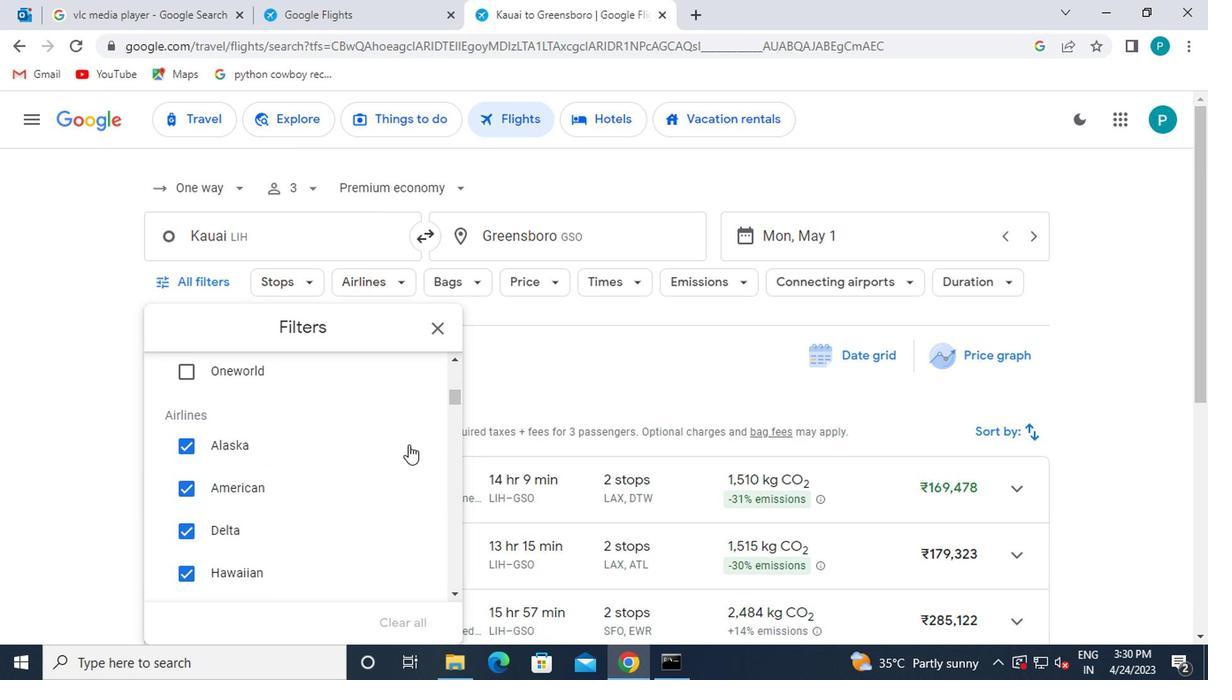 
Action: Mouse pressed left at (396, 444)
Screenshot: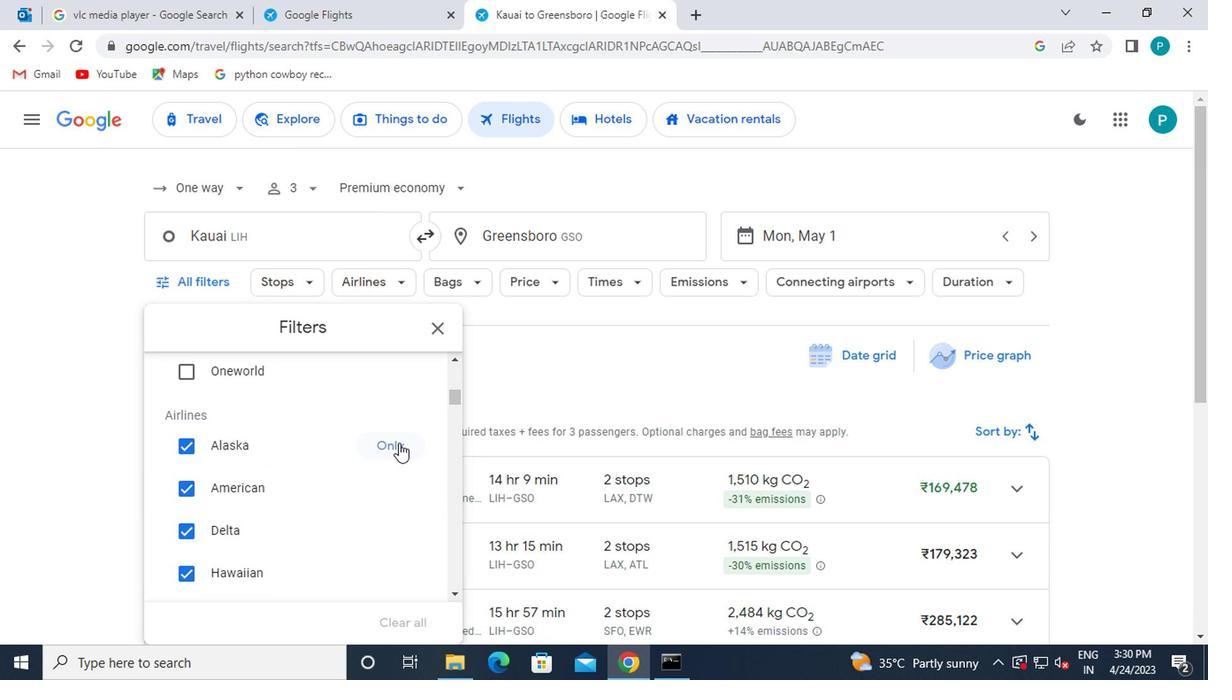 
Action: Mouse moved to (372, 456)
Screenshot: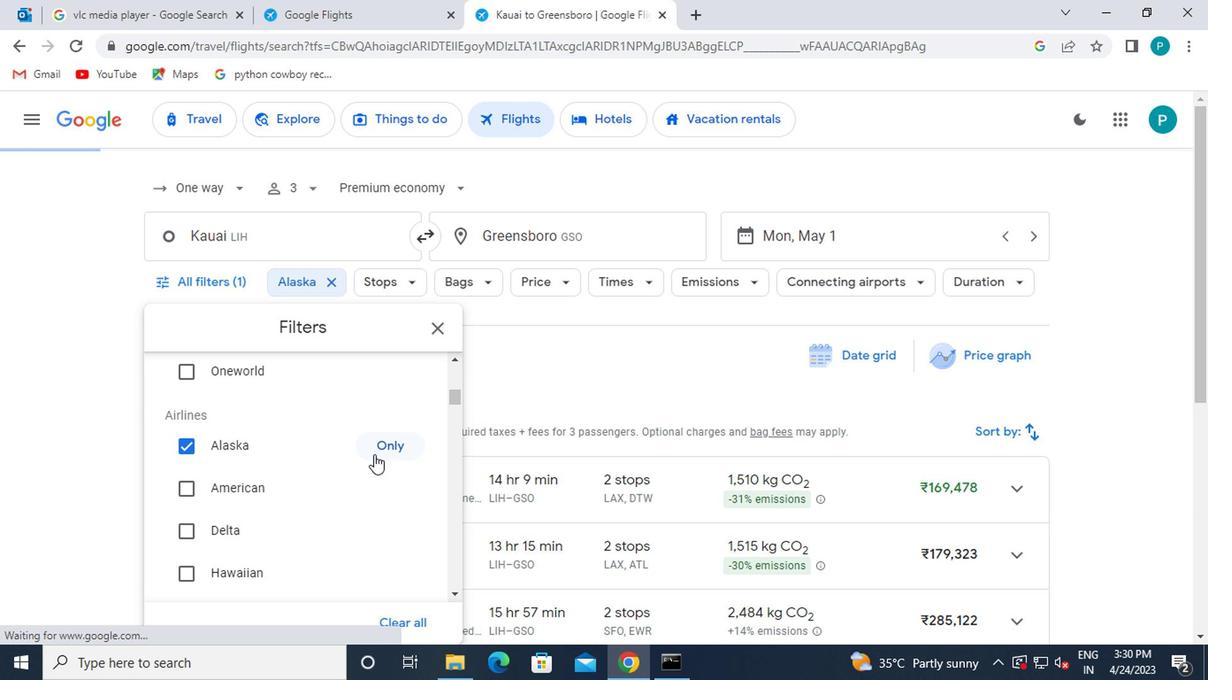 
Action: Mouse scrolled (372, 455) with delta (0, -1)
Screenshot: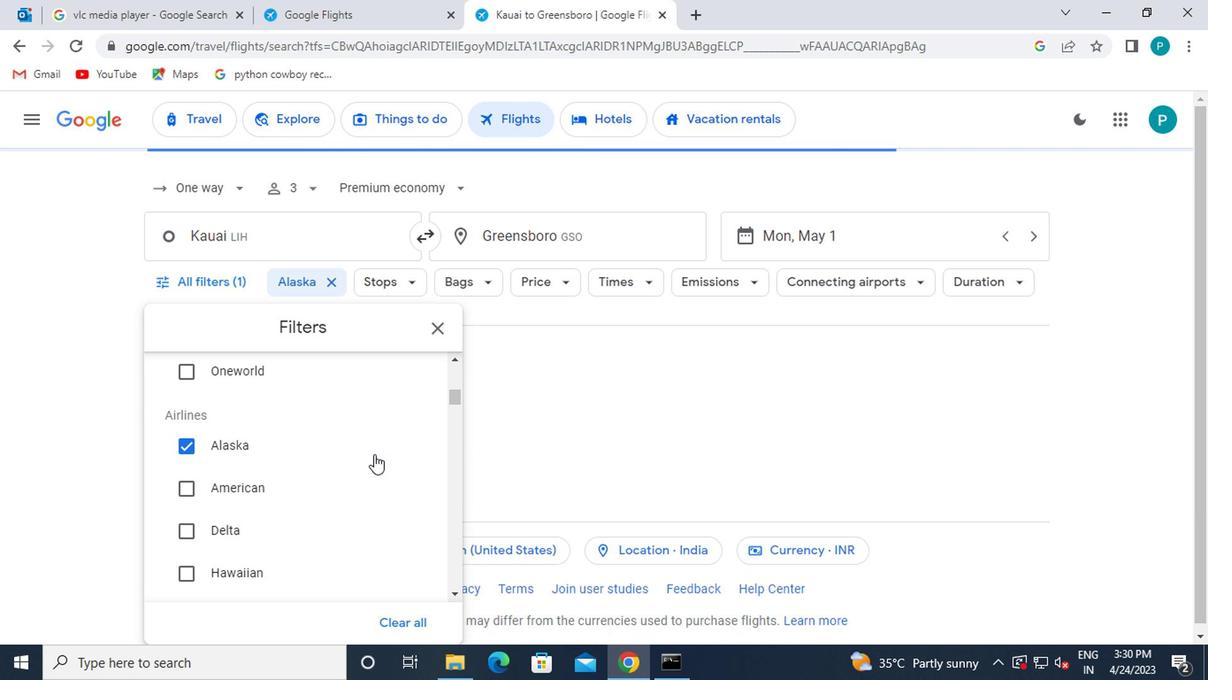 
Action: Mouse scrolled (372, 455) with delta (0, -1)
Screenshot: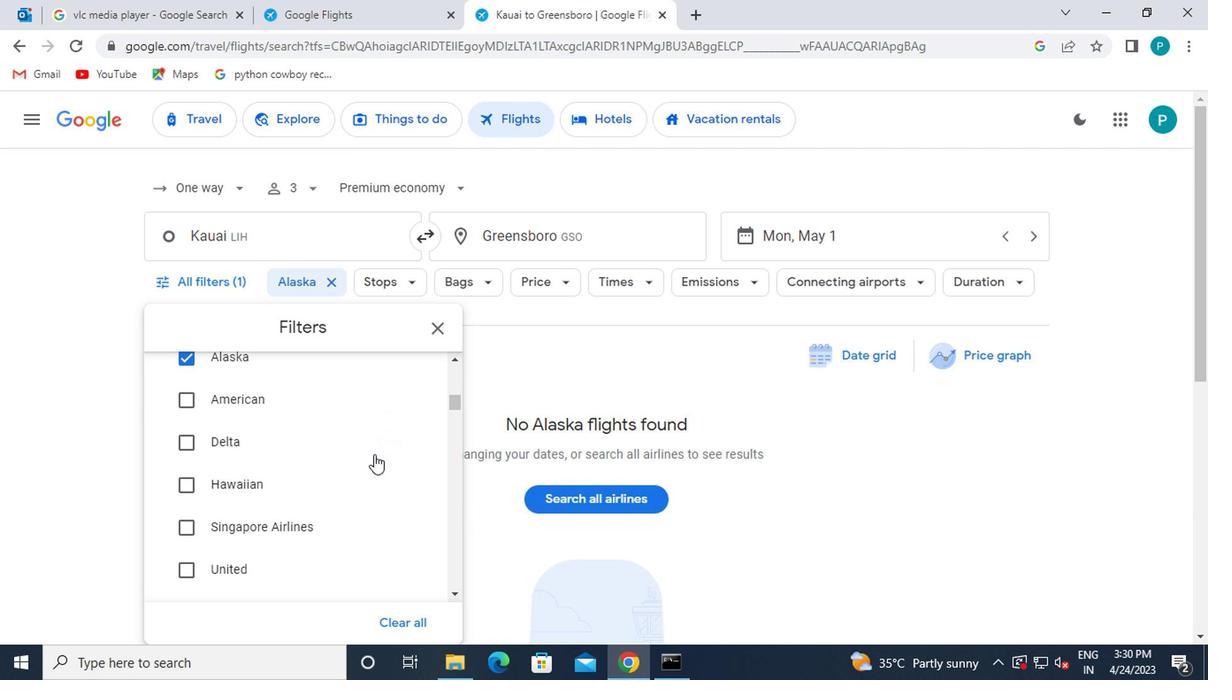 
Action: Mouse scrolled (372, 455) with delta (0, -1)
Screenshot: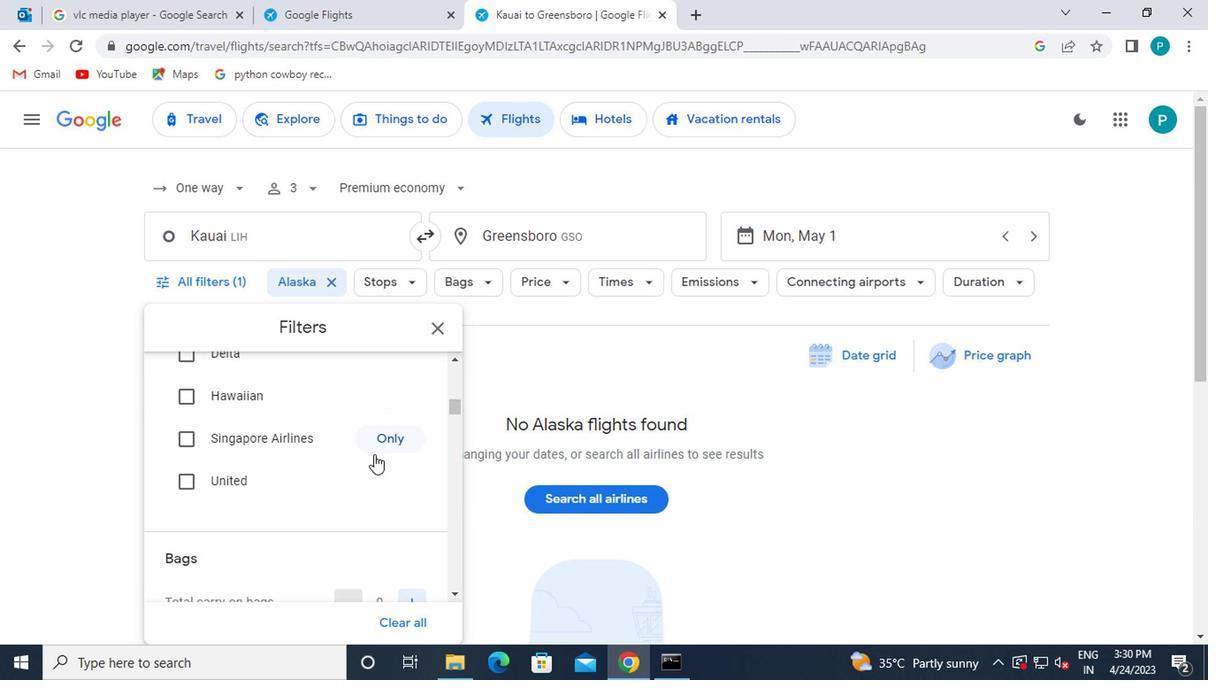 
Action: Mouse scrolled (372, 455) with delta (0, -1)
Screenshot: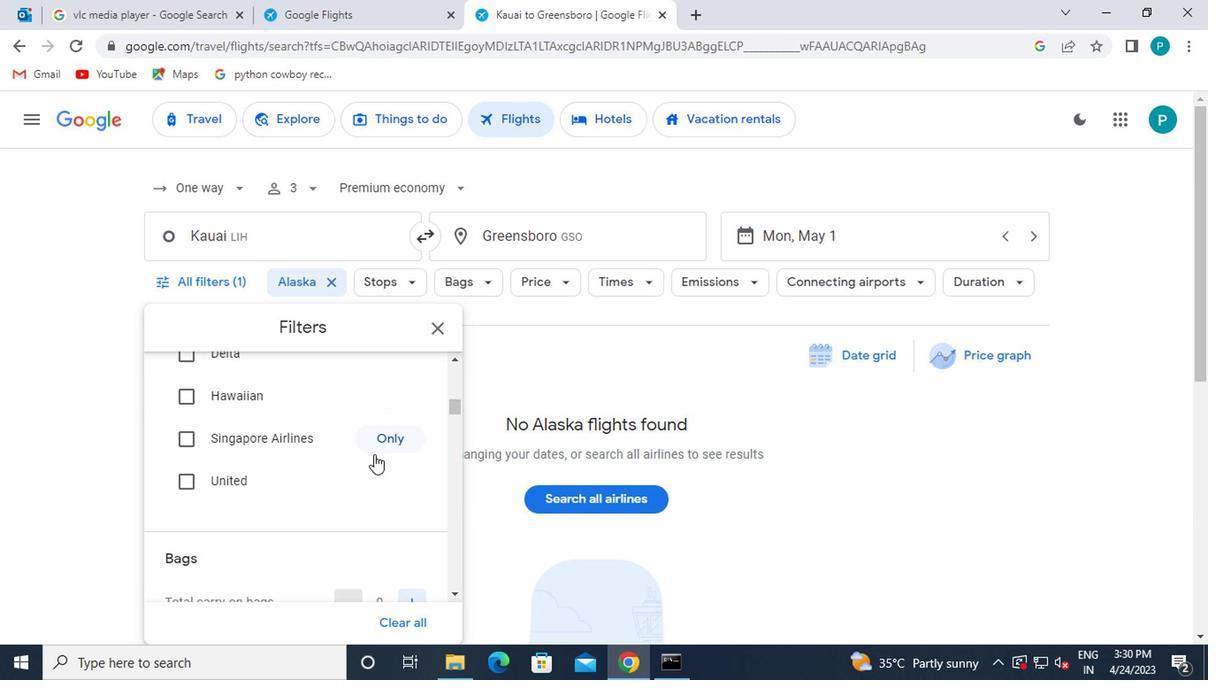 
Action: Mouse moved to (414, 470)
Screenshot: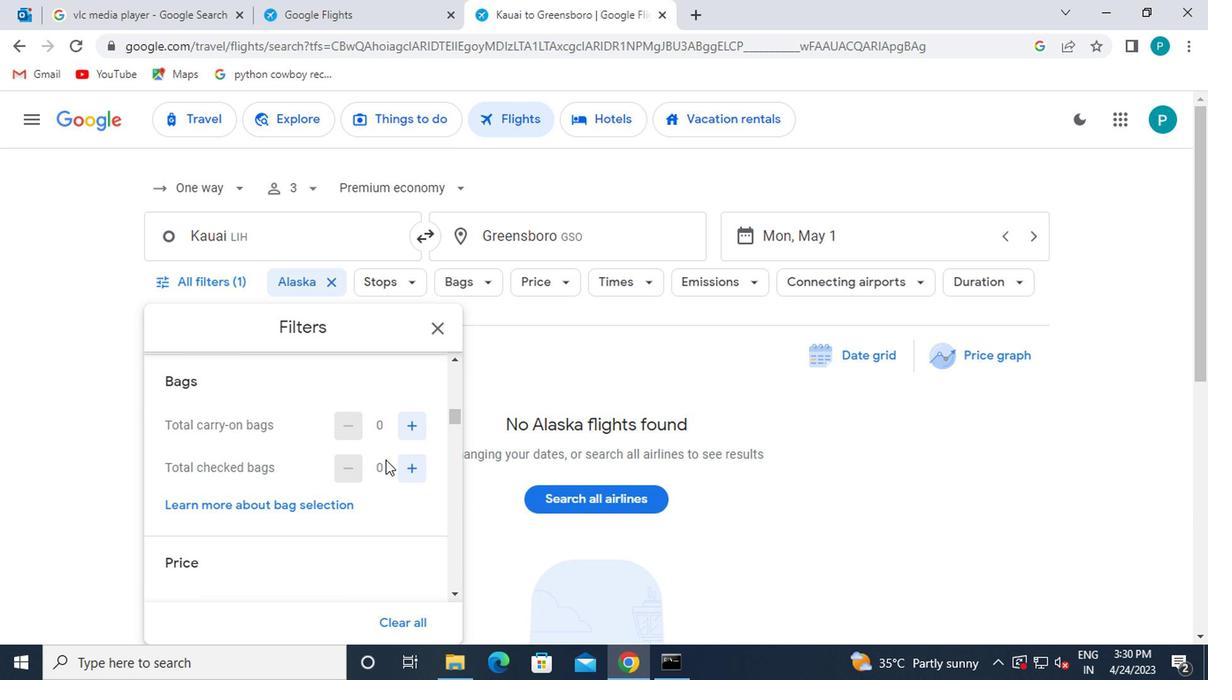 
Action: Mouse pressed left at (414, 470)
Screenshot: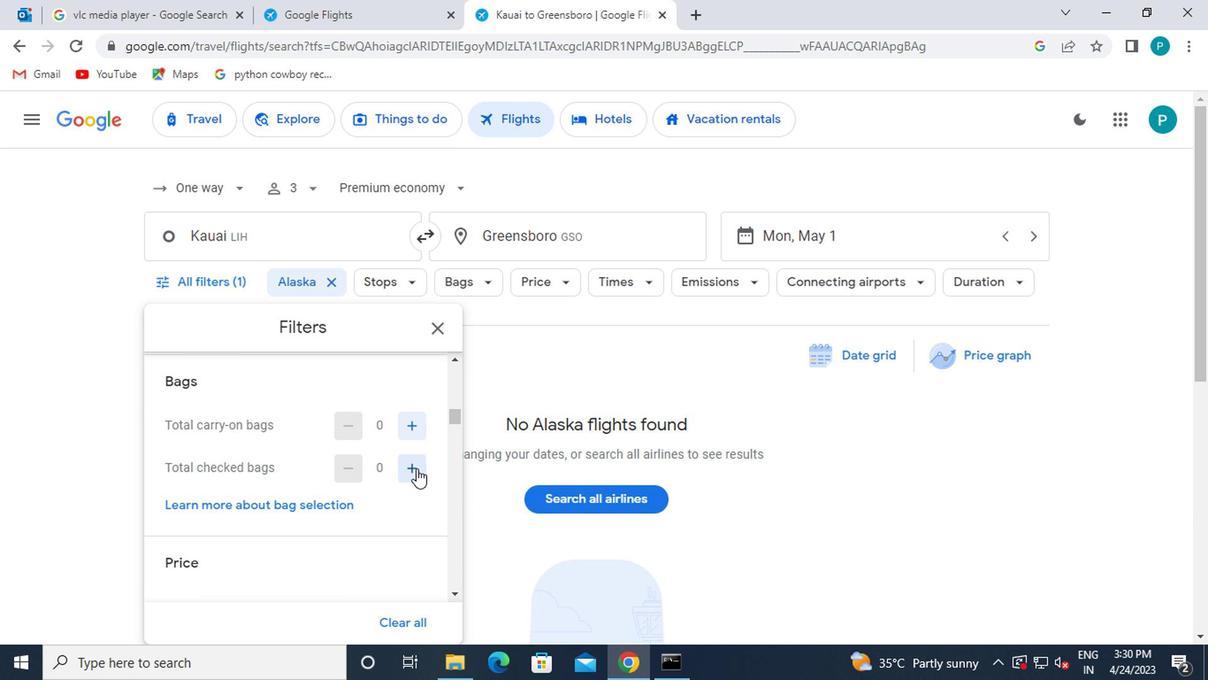 
Action: Mouse pressed left at (414, 470)
Screenshot: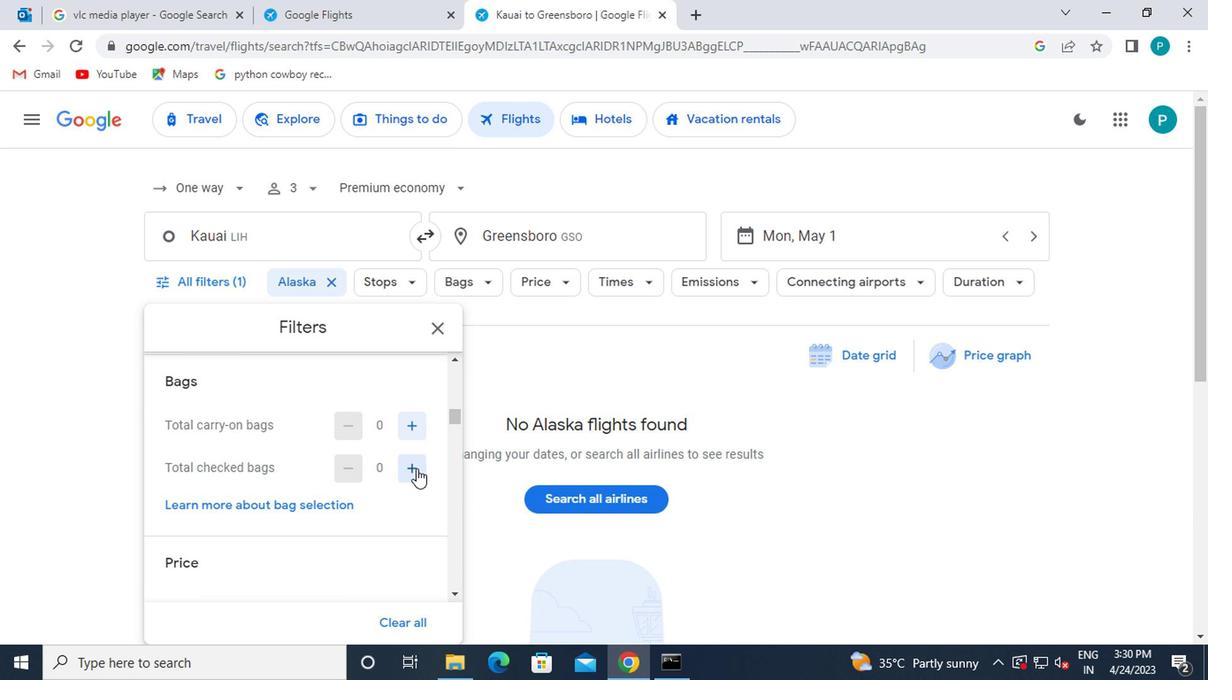 
Action: Mouse moved to (414, 470)
Screenshot: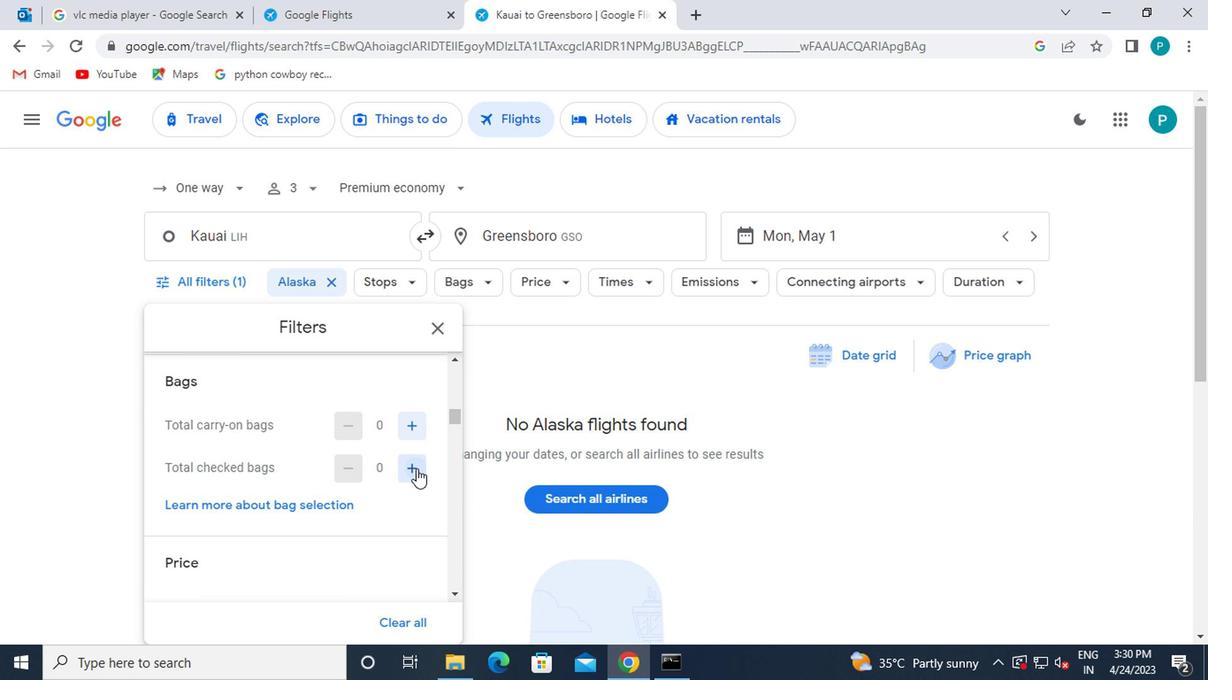 
Action: Mouse pressed left at (414, 470)
Screenshot: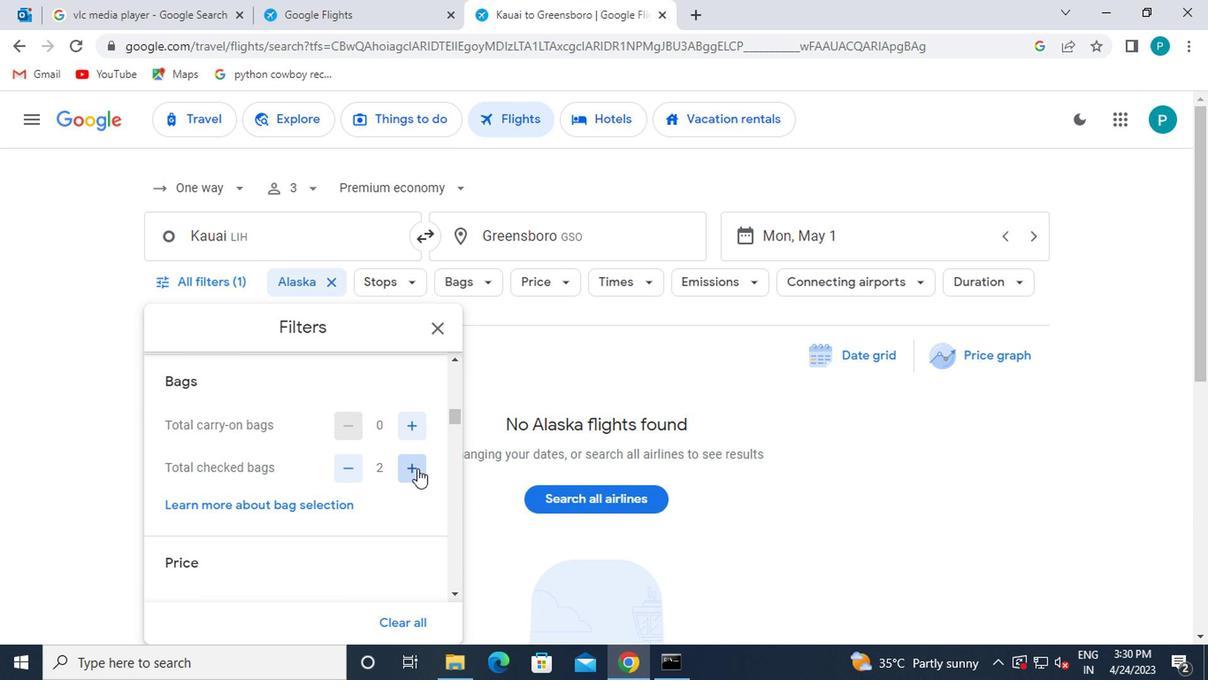 
Action: Mouse pressed left at (414, 470)
Screenshot: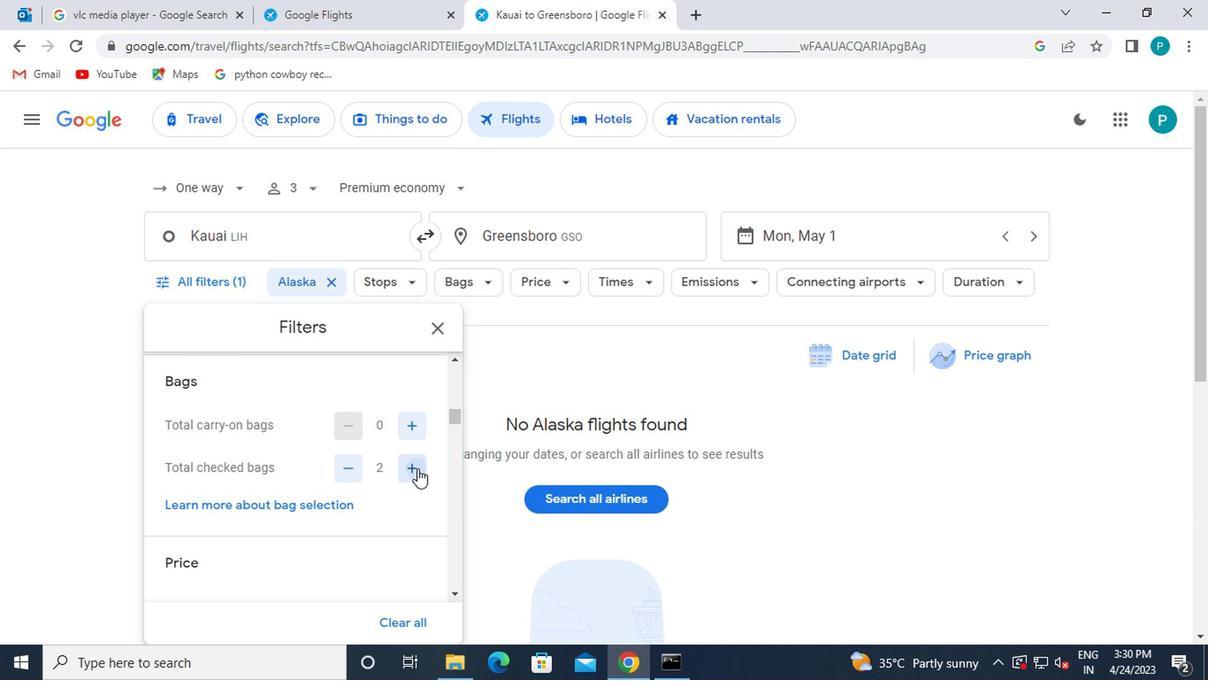 
Action: Mouse moved to (414, 470)
Screenshot: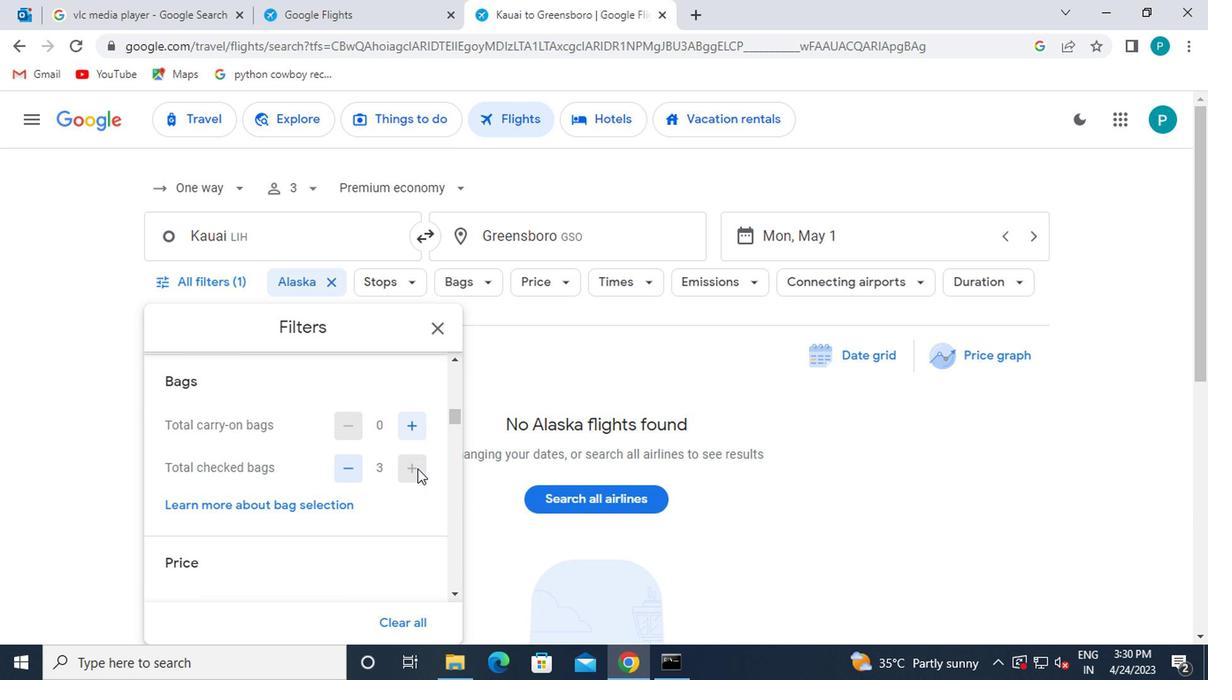 
Action: Mouse pressed left at (414, 470)
Screenshot: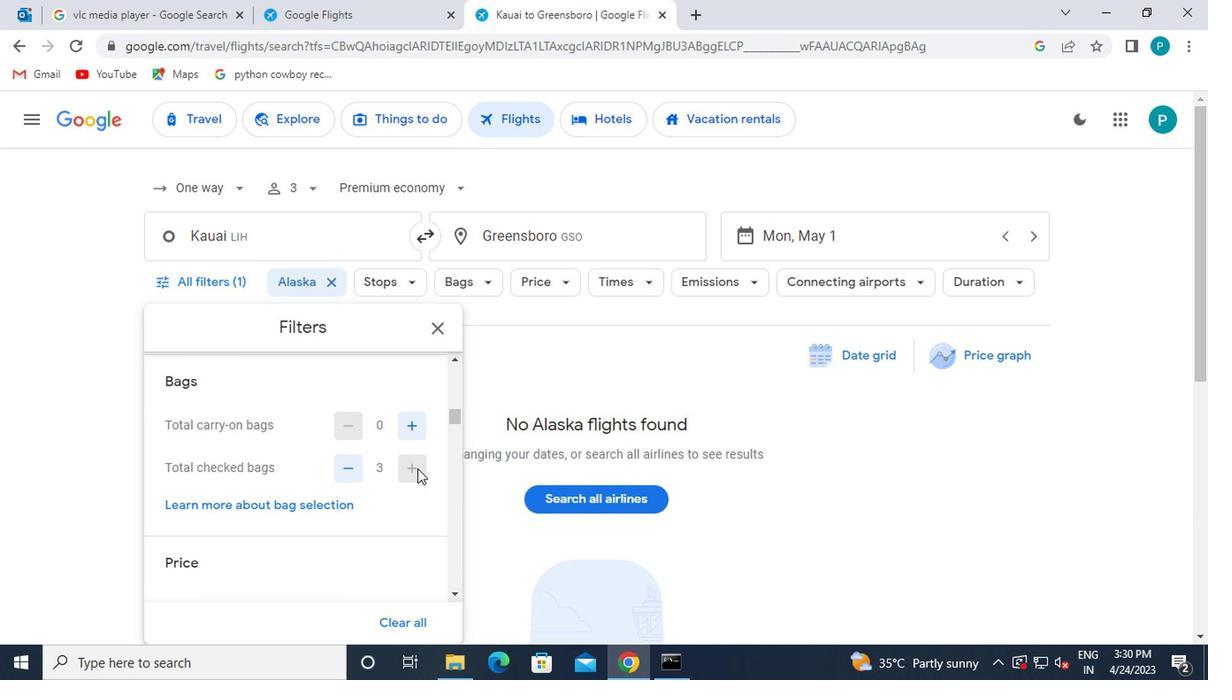 
Action: Mouse moved to (416, 470)
Screenshot: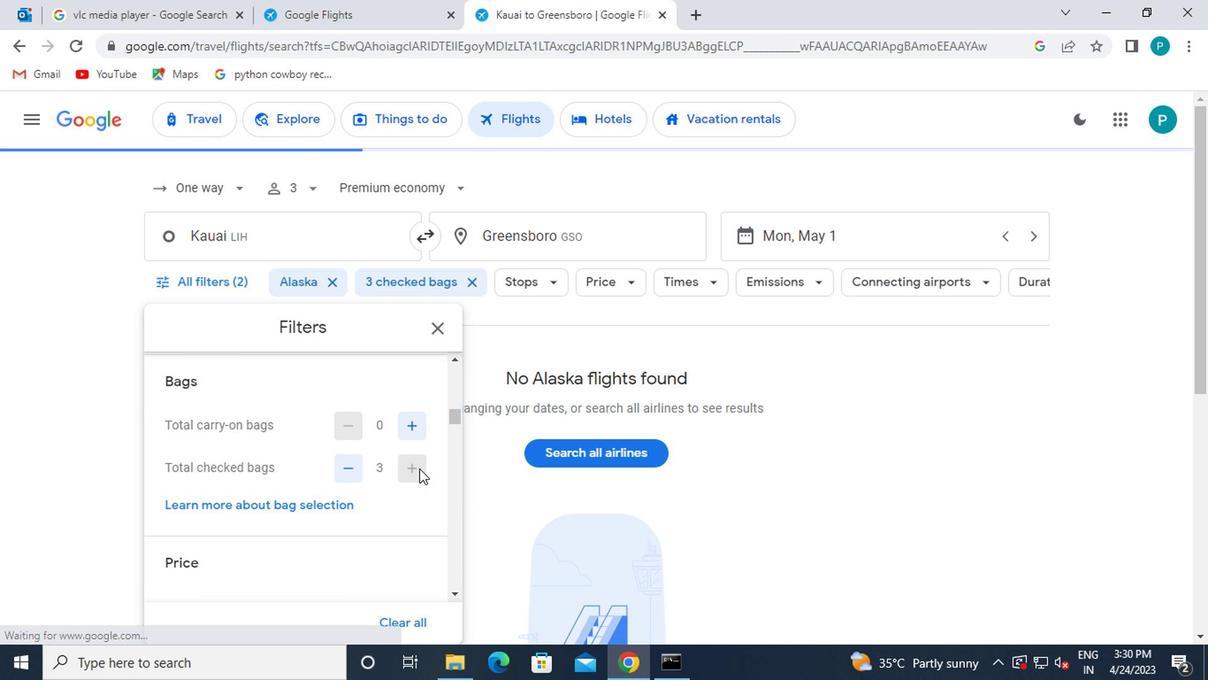 
Action: Mouse pressed left at (416, 470)
Screenshot: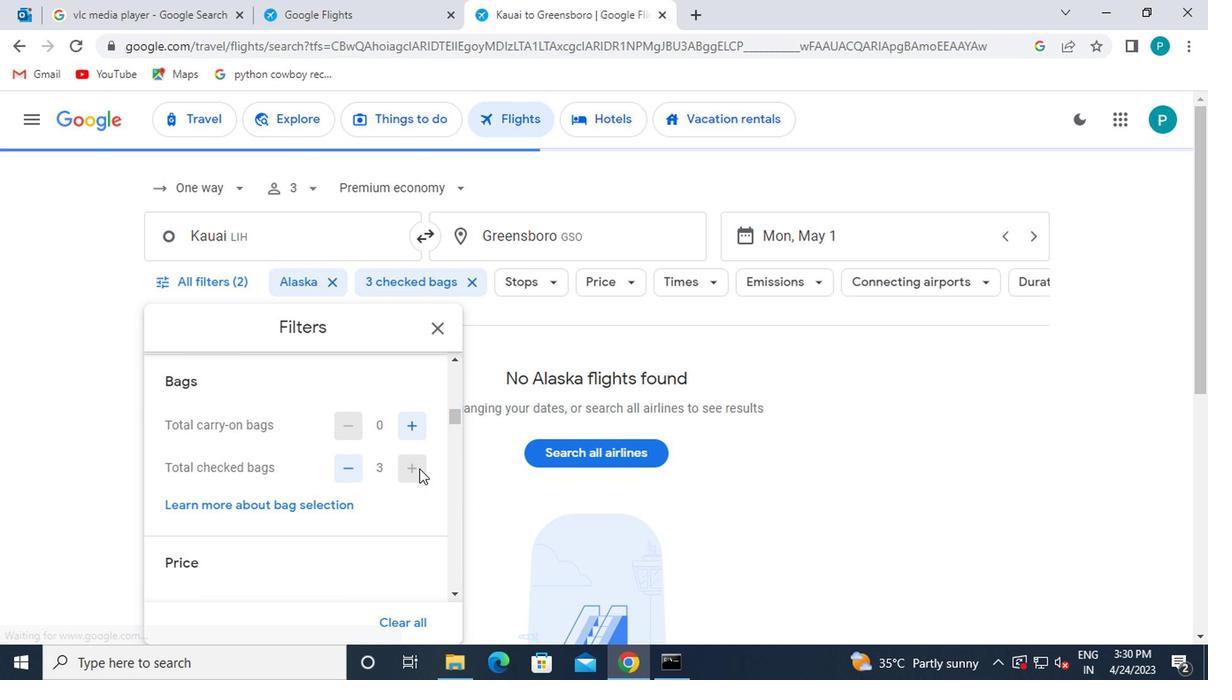 
Action: Mouse moved to (368, 496)
Screenshot: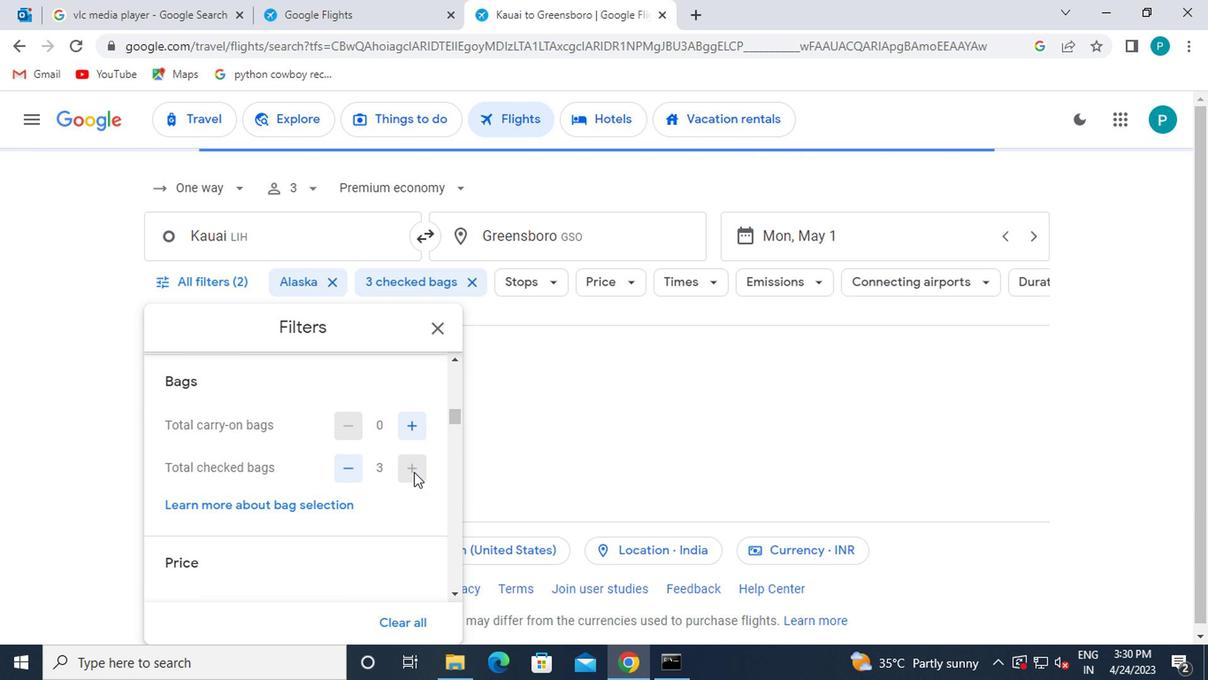 
Action: Mouse scrolled (368, 494) with delta (0, -1)
Screenshot: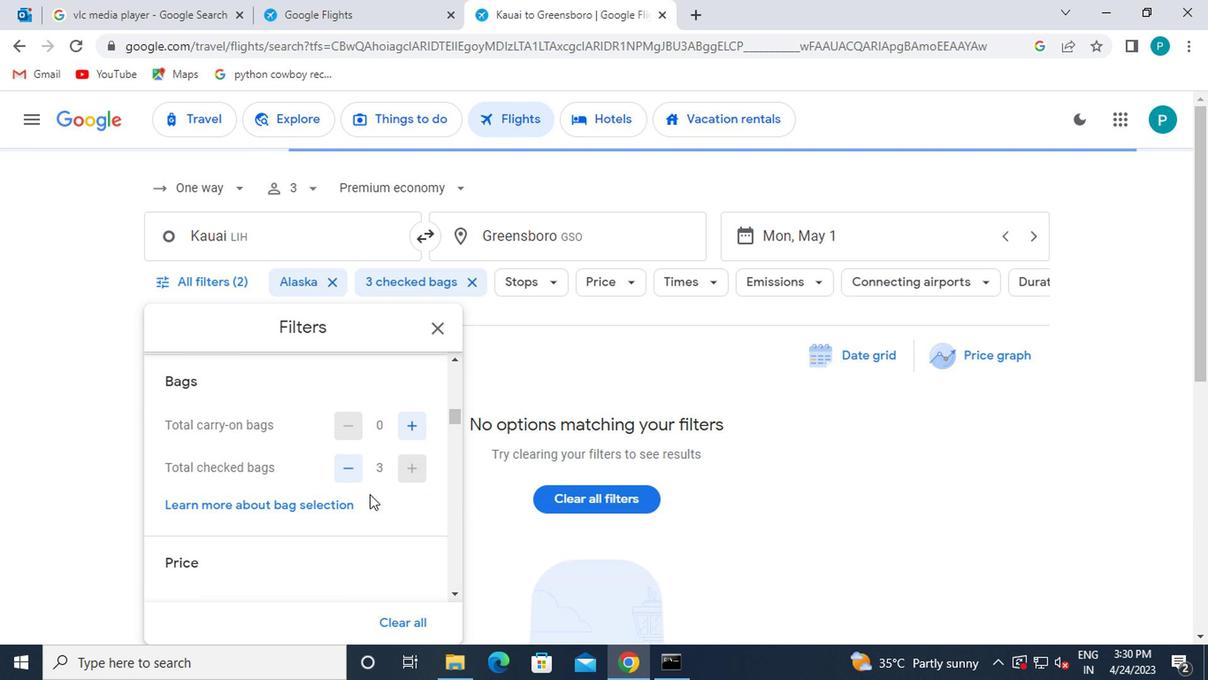 
Action: Mouse moved to (411, 555)
Screenshot: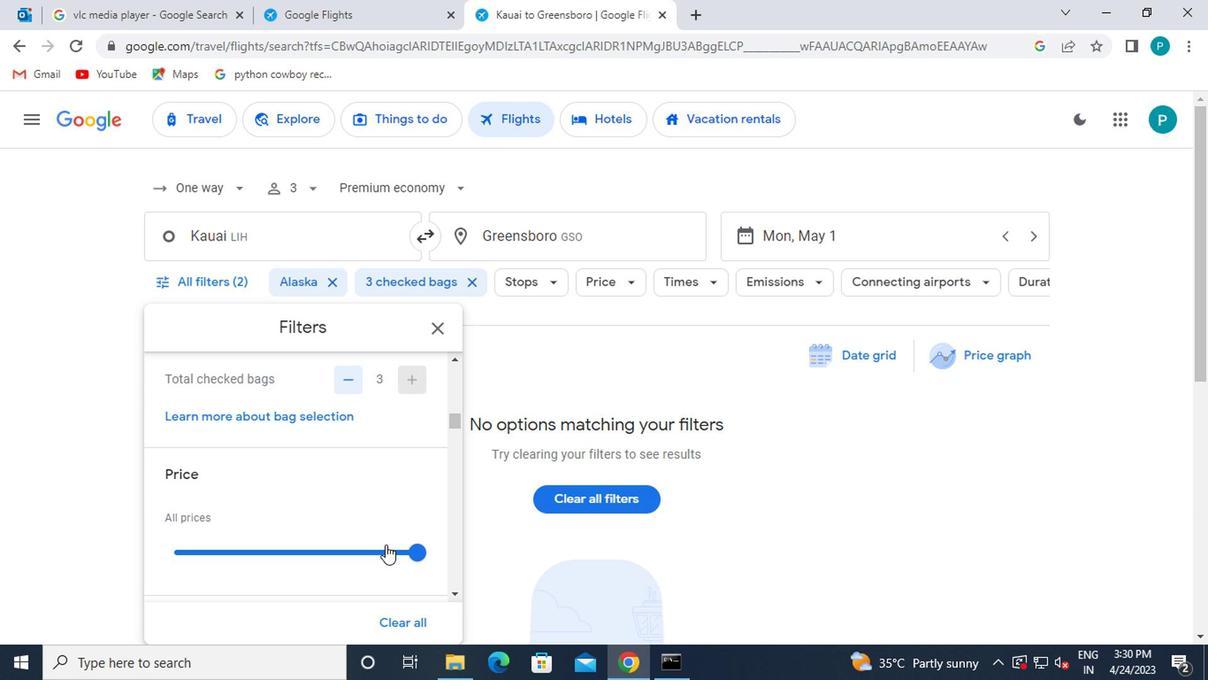
Action: Mouse pressed left at (411, 555)
Screenshot: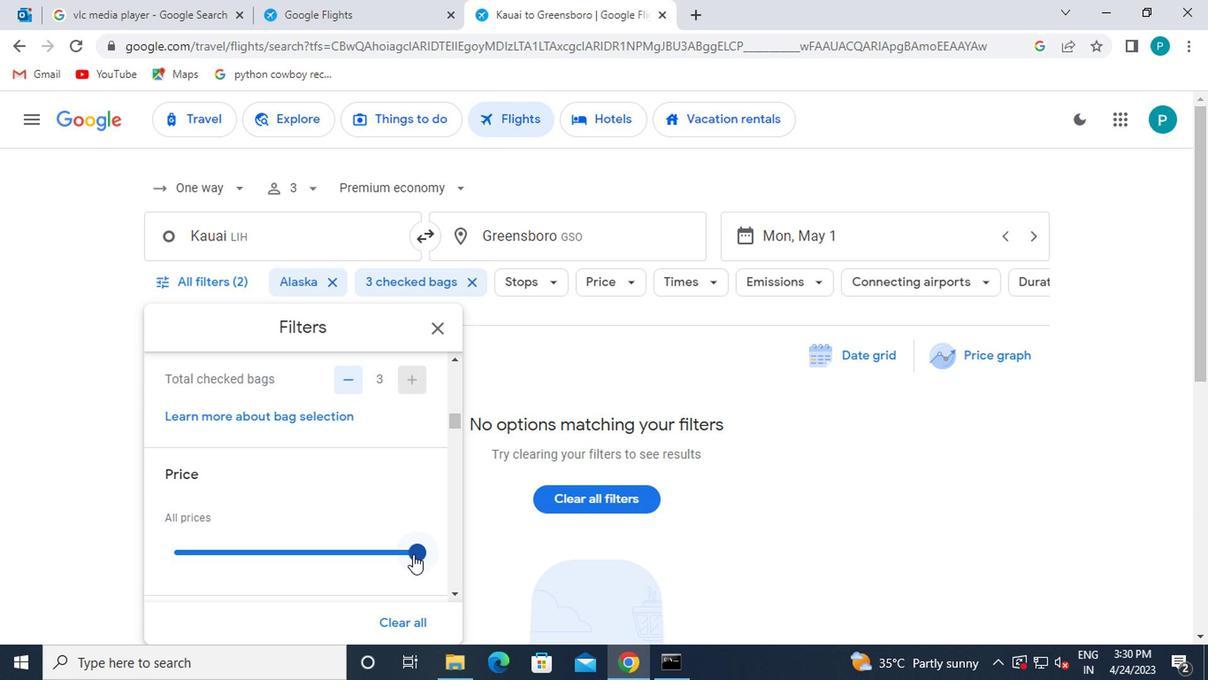 
Action: Mouse moved to (320, 587)
Screenshot: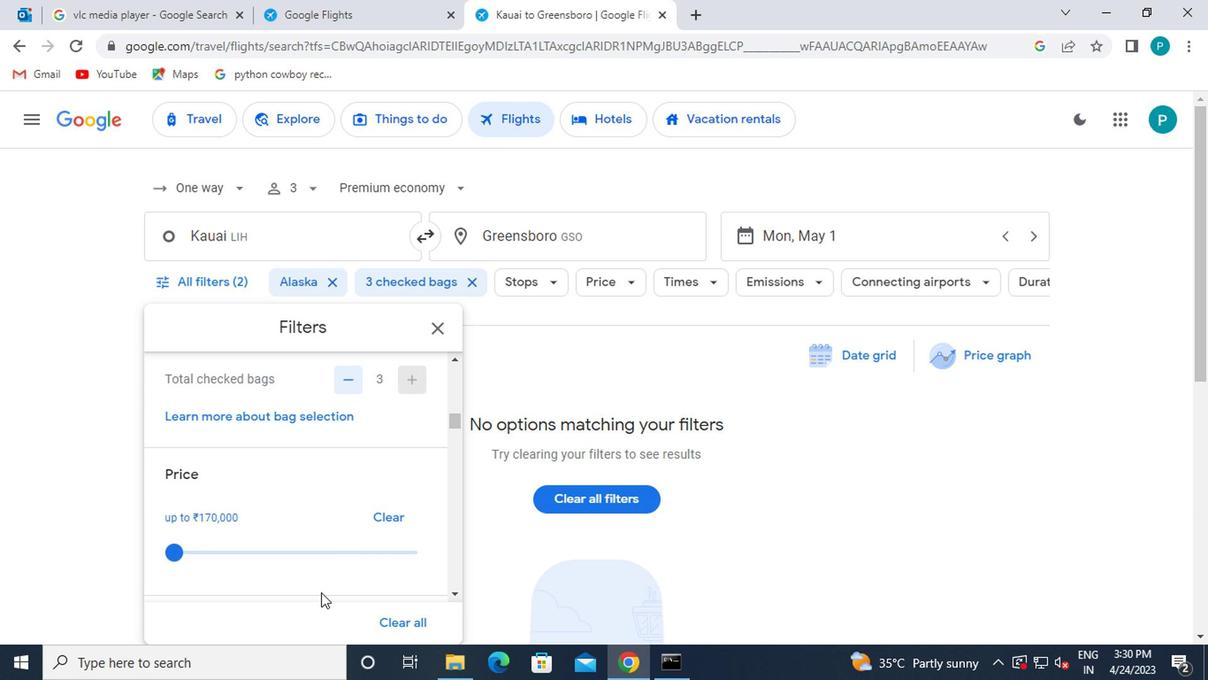 
Action: Mouse scrolled (320, 586) with delta (0, -1)
Screenshot: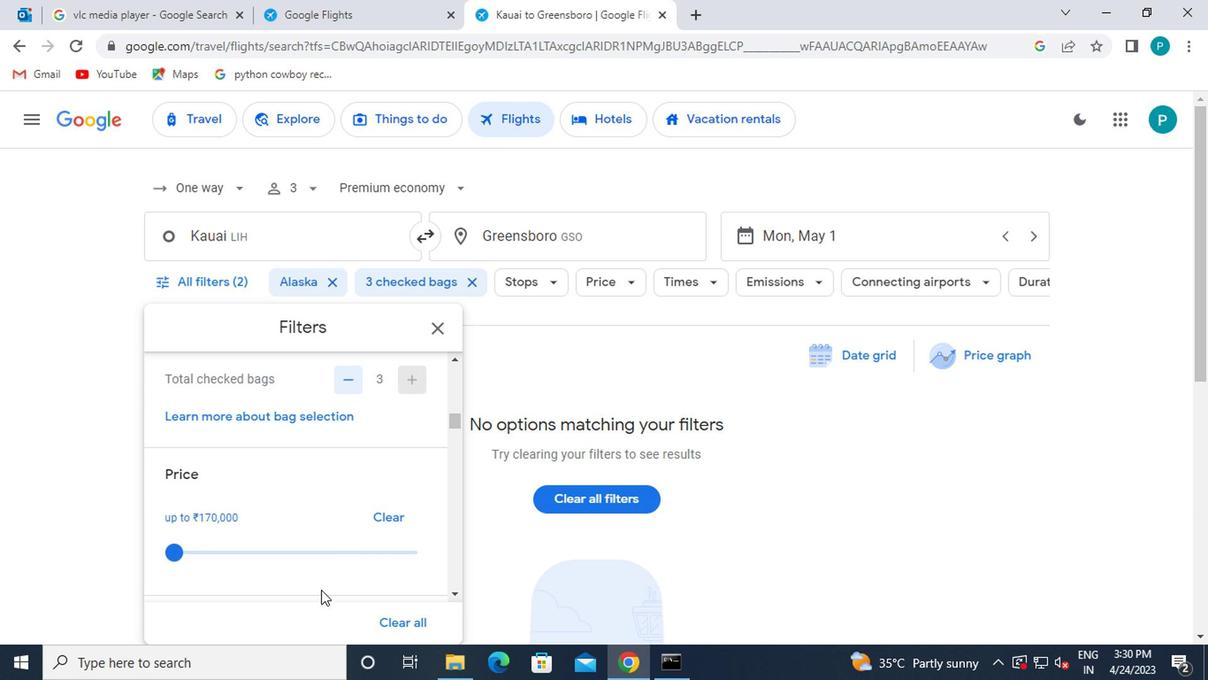 
Action: Mouse moved to (320, 586)
Screenshot: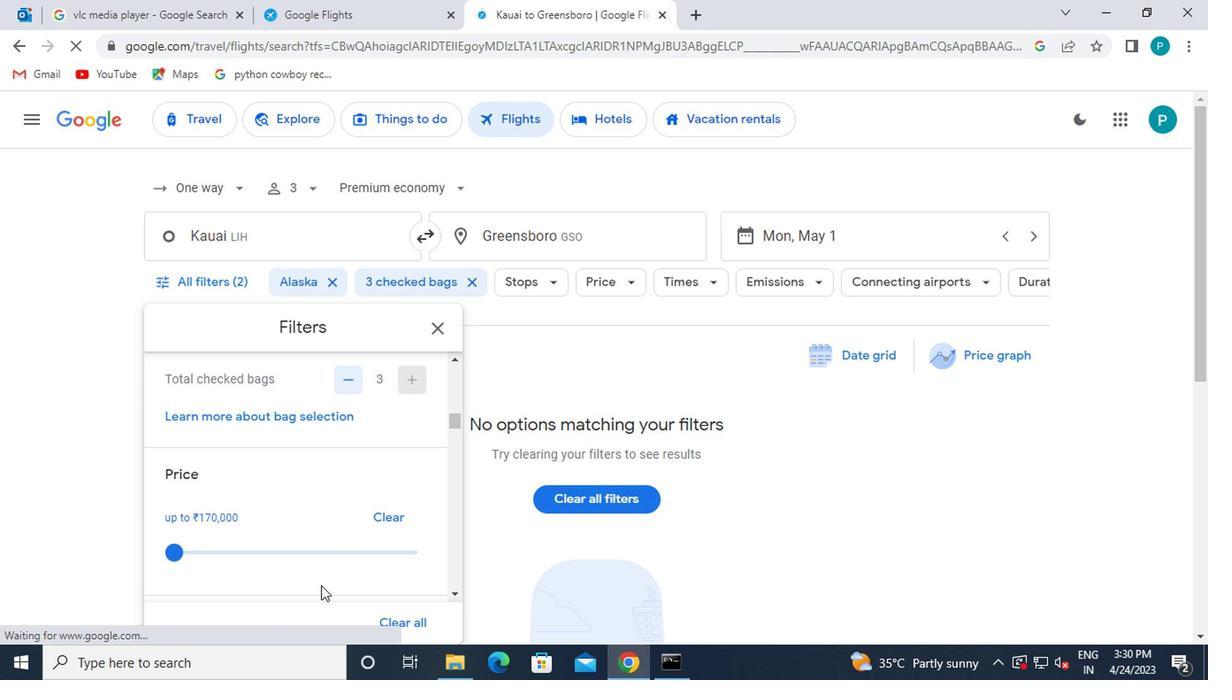 
Action: Mouse scrolled (320, 585) with delta (0, 0)
Screenshot: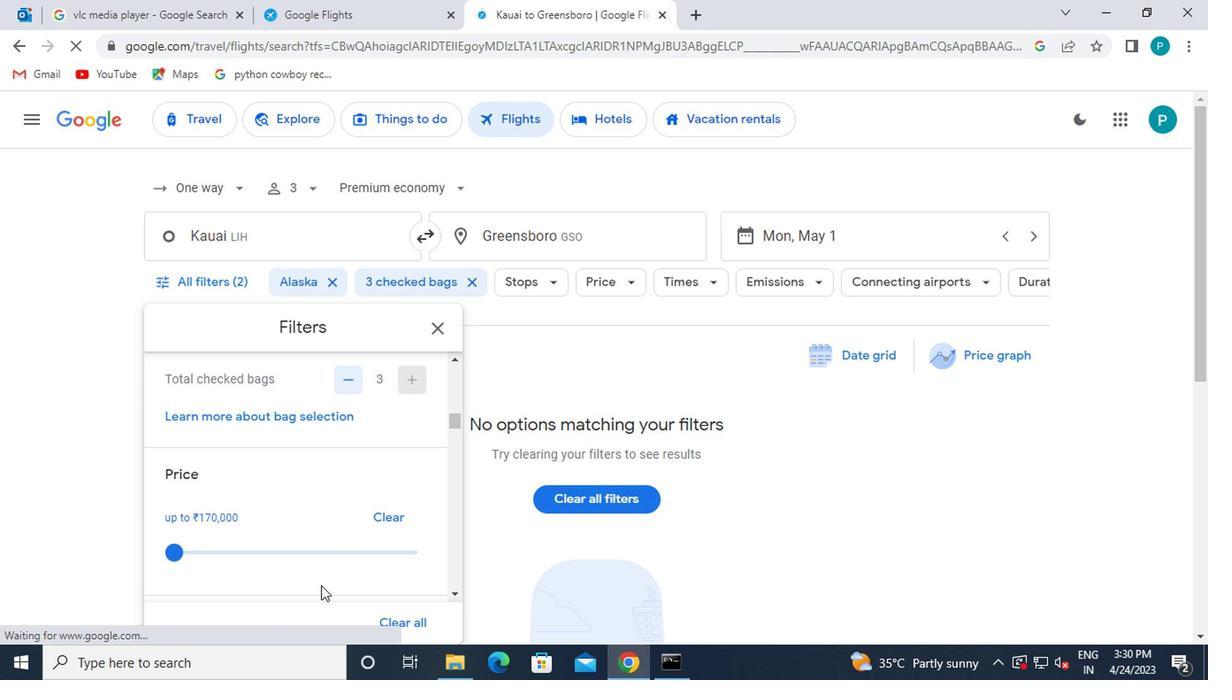 
Action: Mouse moved to (321, 583)
Screenshot: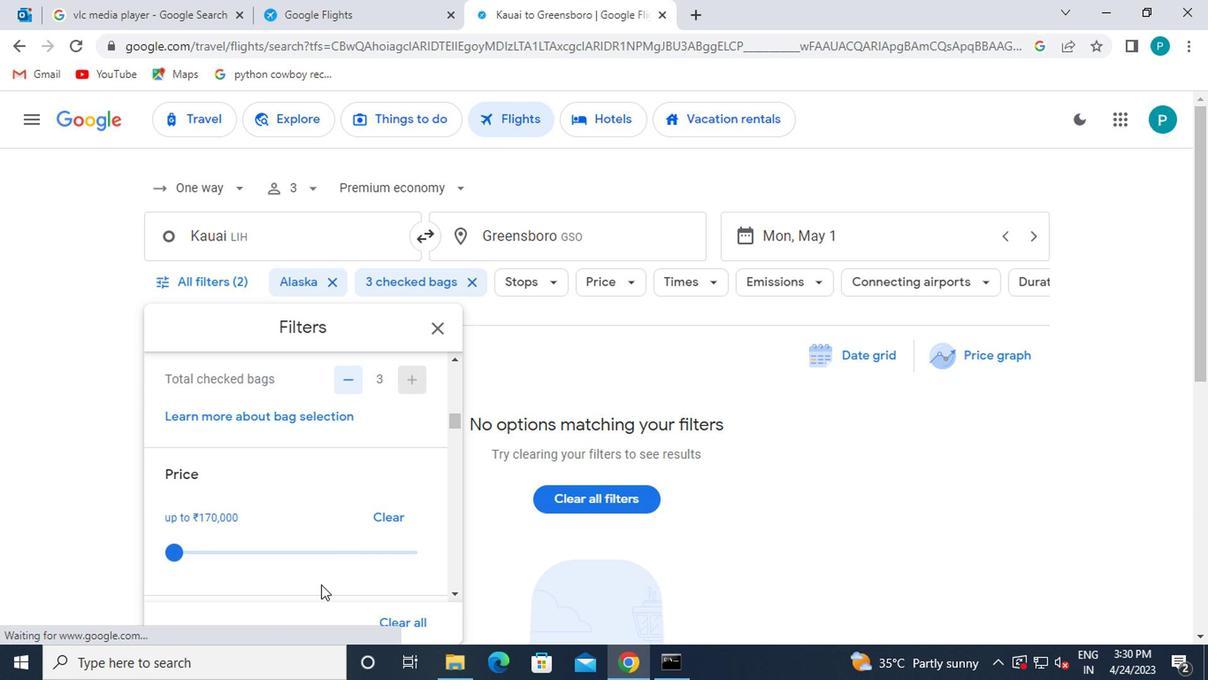 
Action: Mouse scrolled (321, 583) with delta (0, 0)
Screenshot: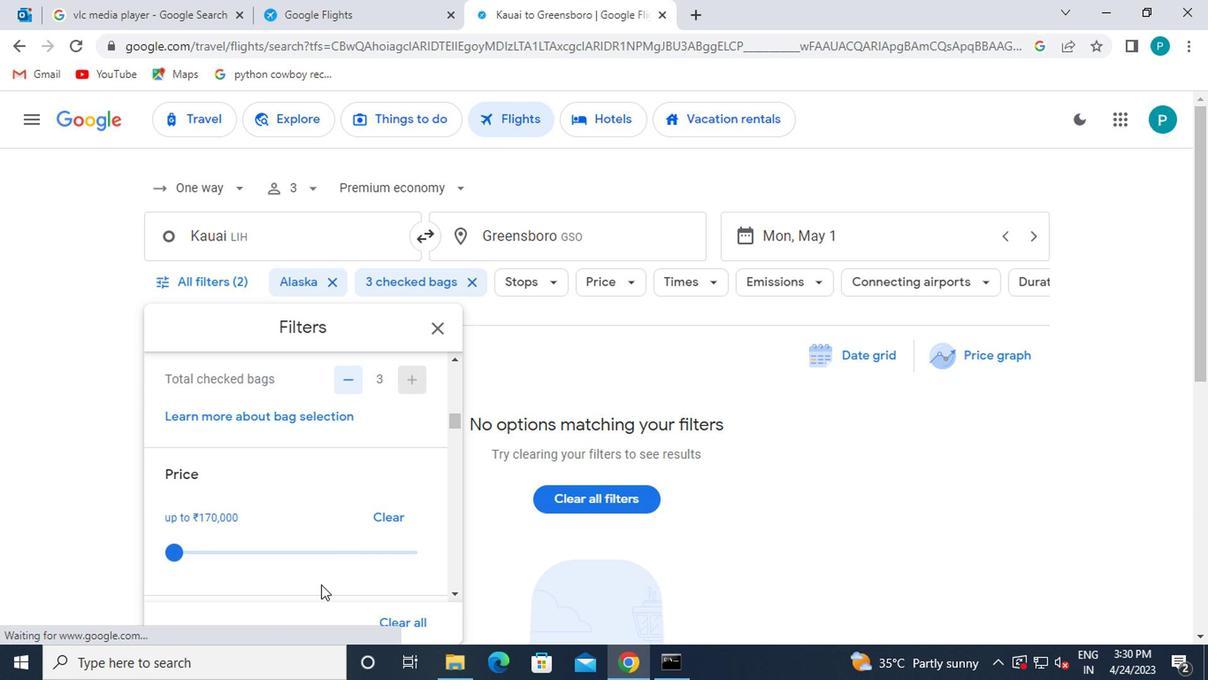 
Action: Mouse moved to (176, 487)
Screenshot: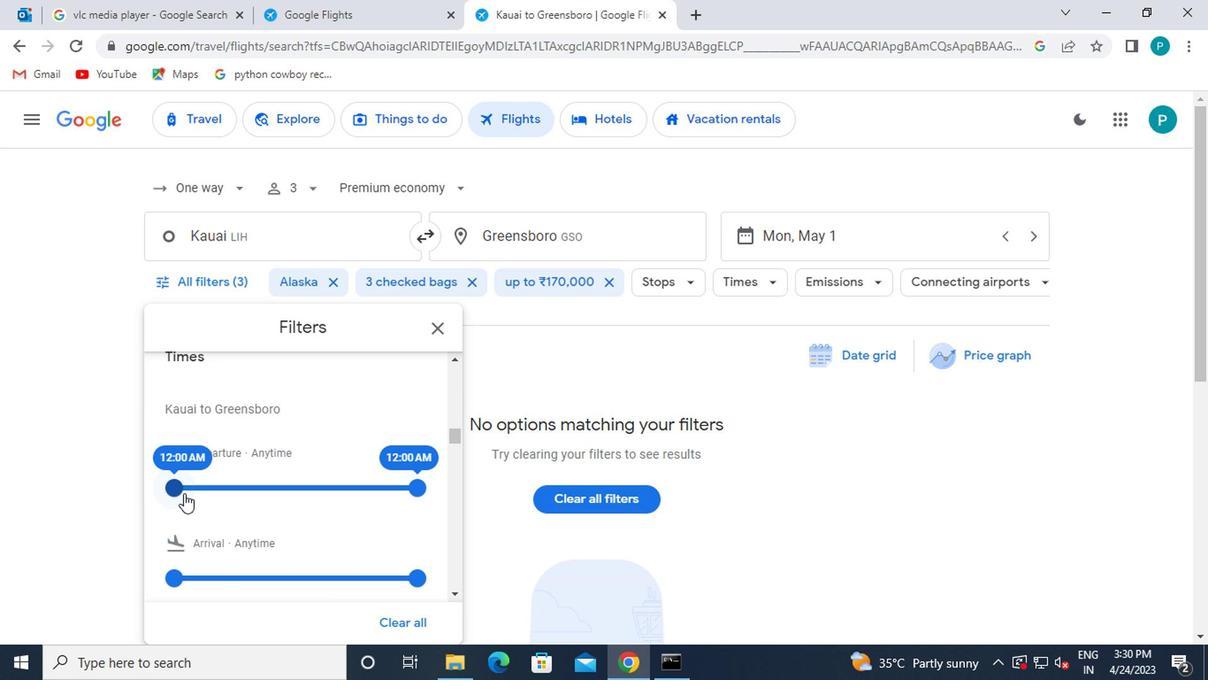 
Action: Mouse pressed left at (176, 487)
Screenshot: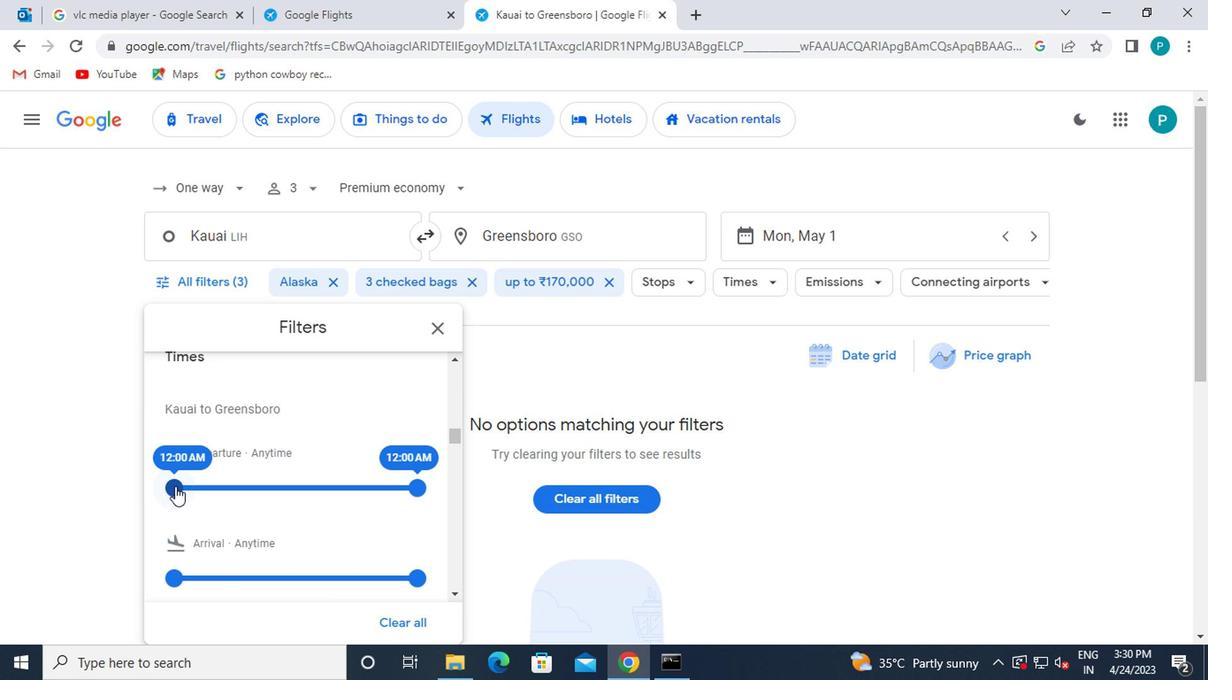 
Action: Mouse moved to (427, 336)
Screenshot: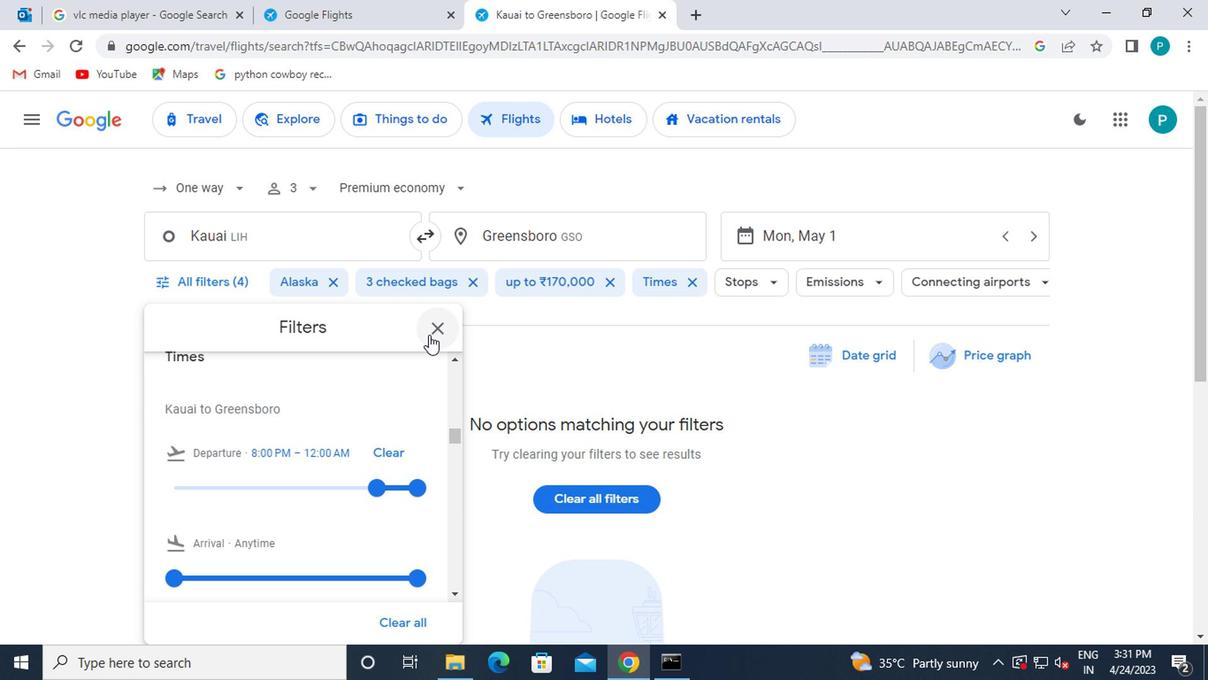 
Action: Mouse pressed left at (427, 336)
Screenshot: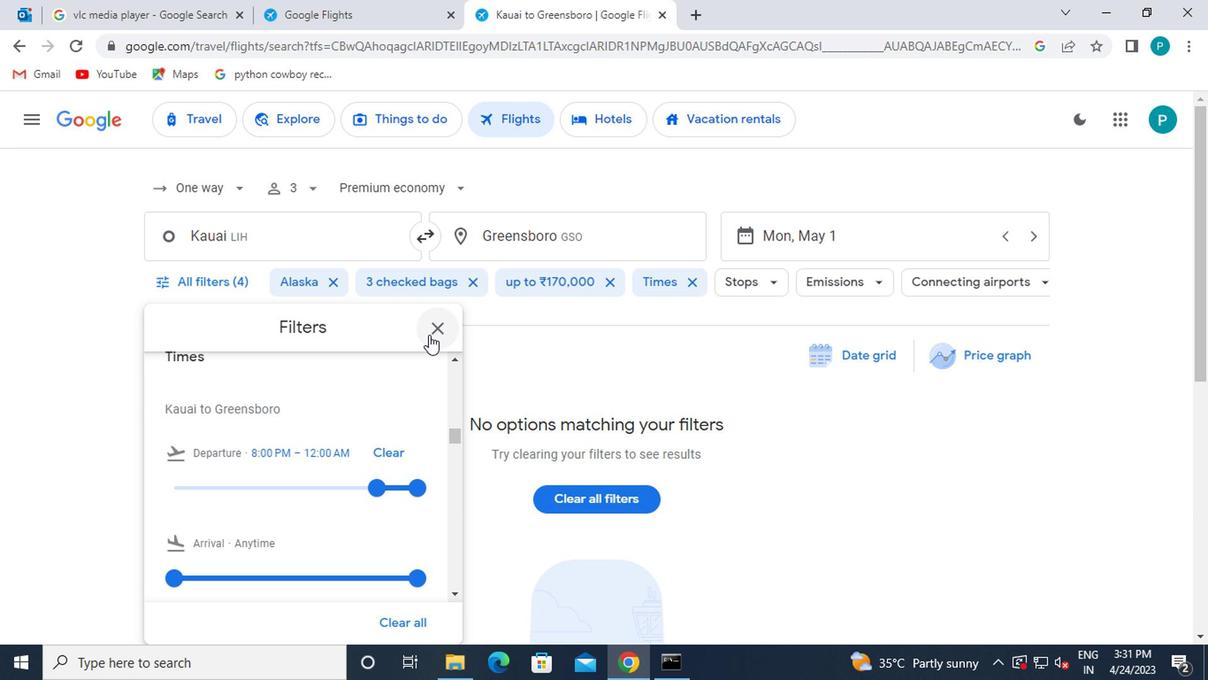 
Action: Mouse moved to (450, 345)
Screenshot: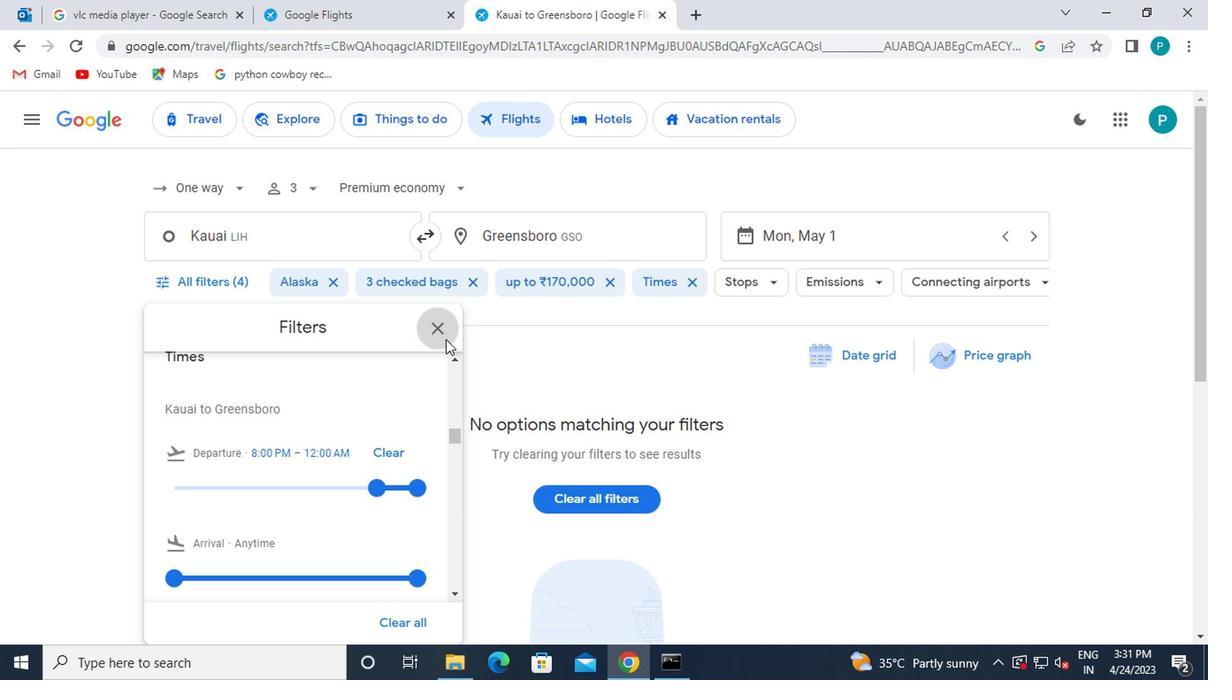 
